 Task: Add the end date of July, 2023.
Action: Mouse moved to (836, 103)
Screenshot: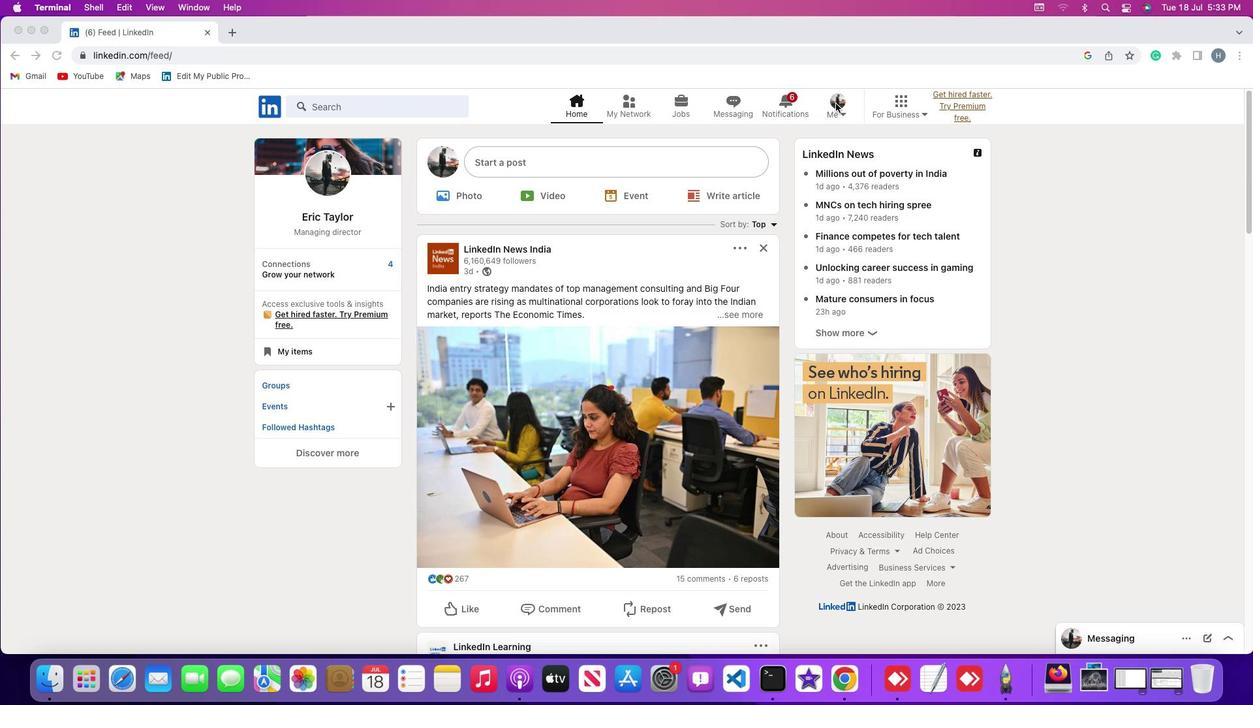 
Action: Mouse pressed left at (836, 103)
Screenshot: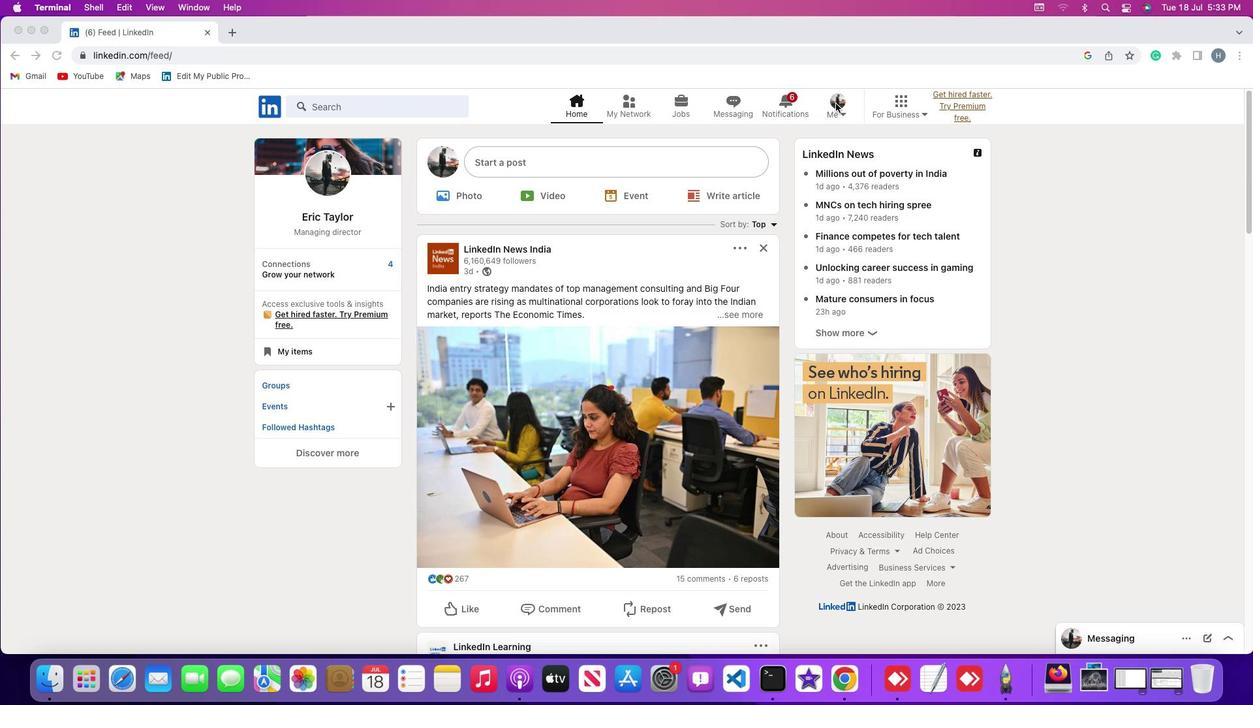 
Action: Mouse moved to (844, 111)
Screenshot: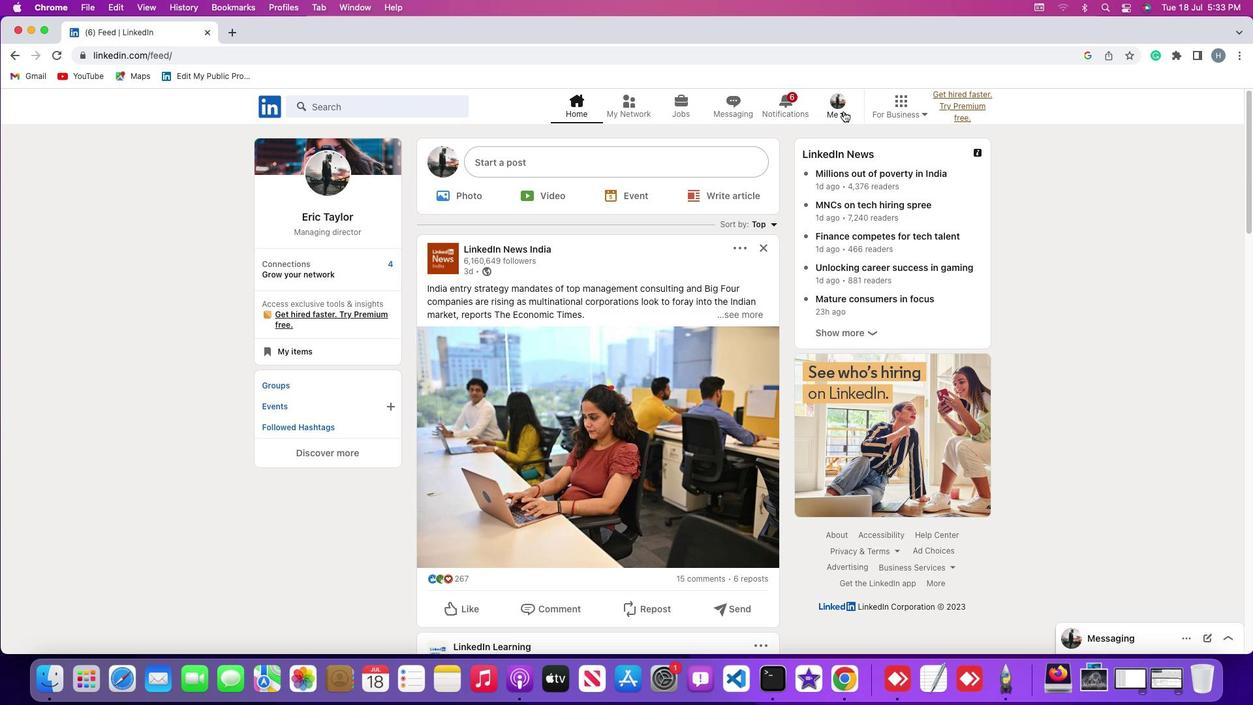 
Action: Mouse pressed left at (844, 111)
Screenshot: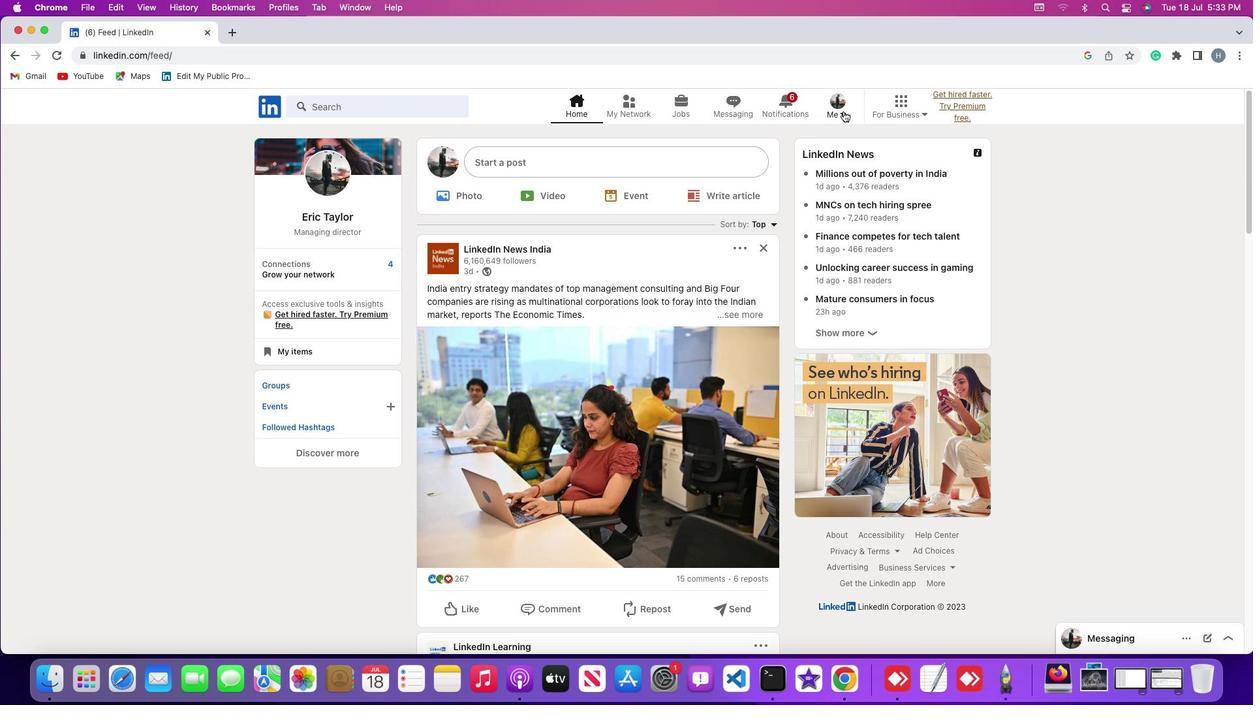 
Action: Mouse moved to (821, 176)
Screenshot: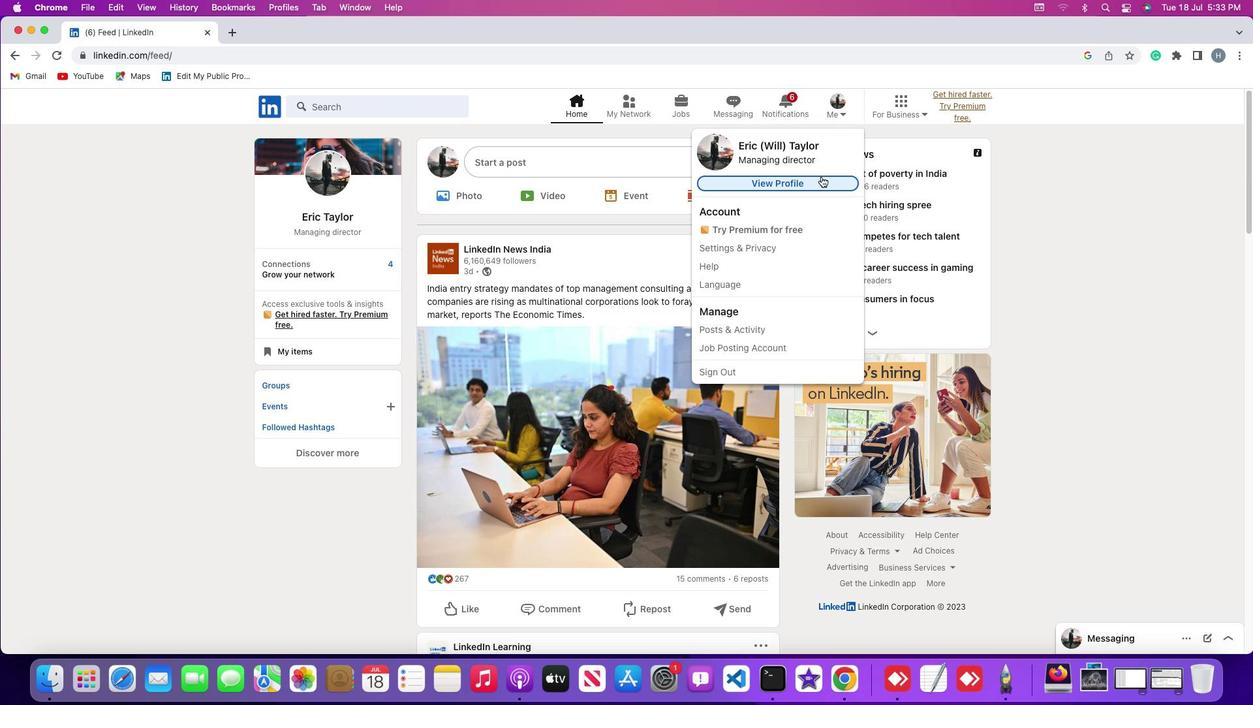 
Action: Mouse pressed left at (821, 176)
Screenshot: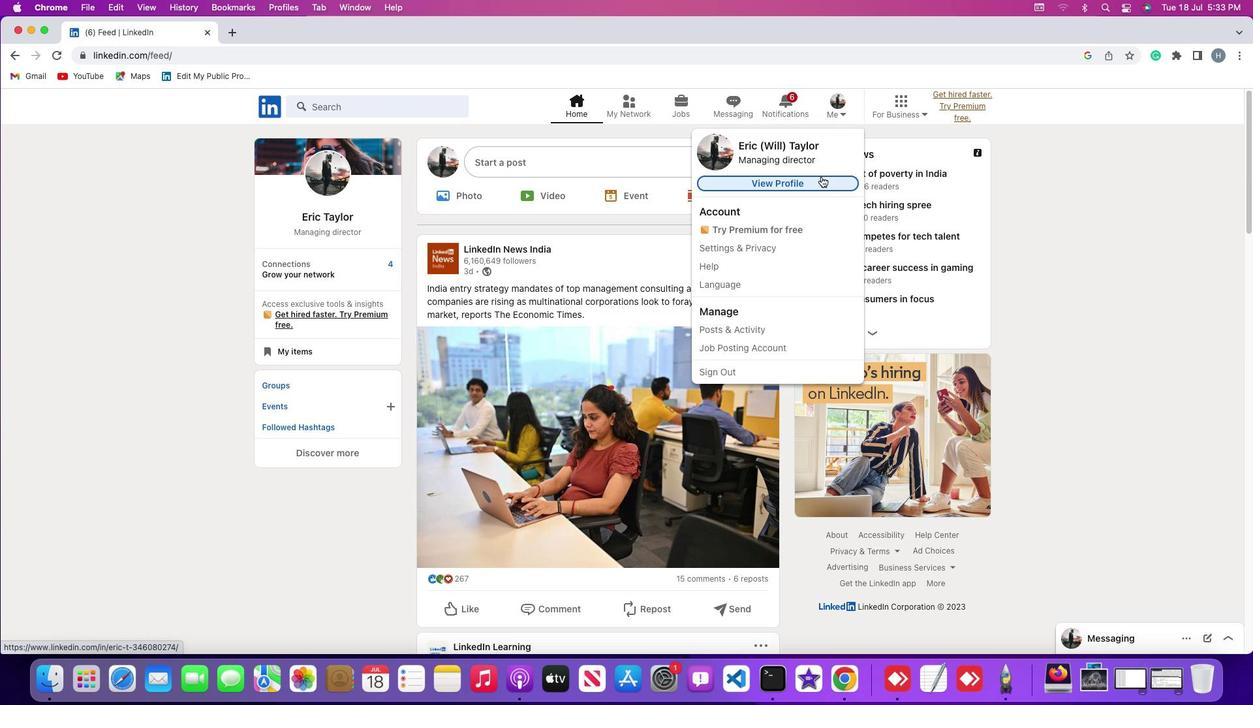 
Action: Mouse moved to (755, 288)
Screenshot: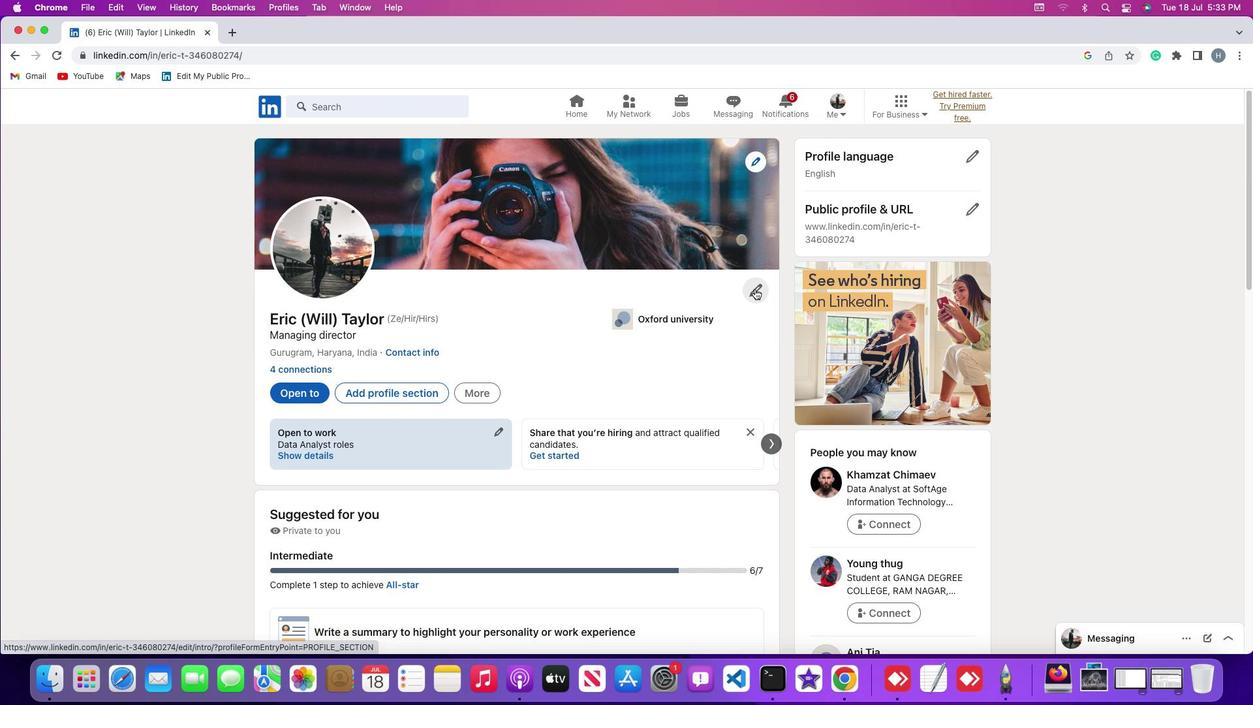 
Action: Mouse pressed left at (755, 288)
Screenshot: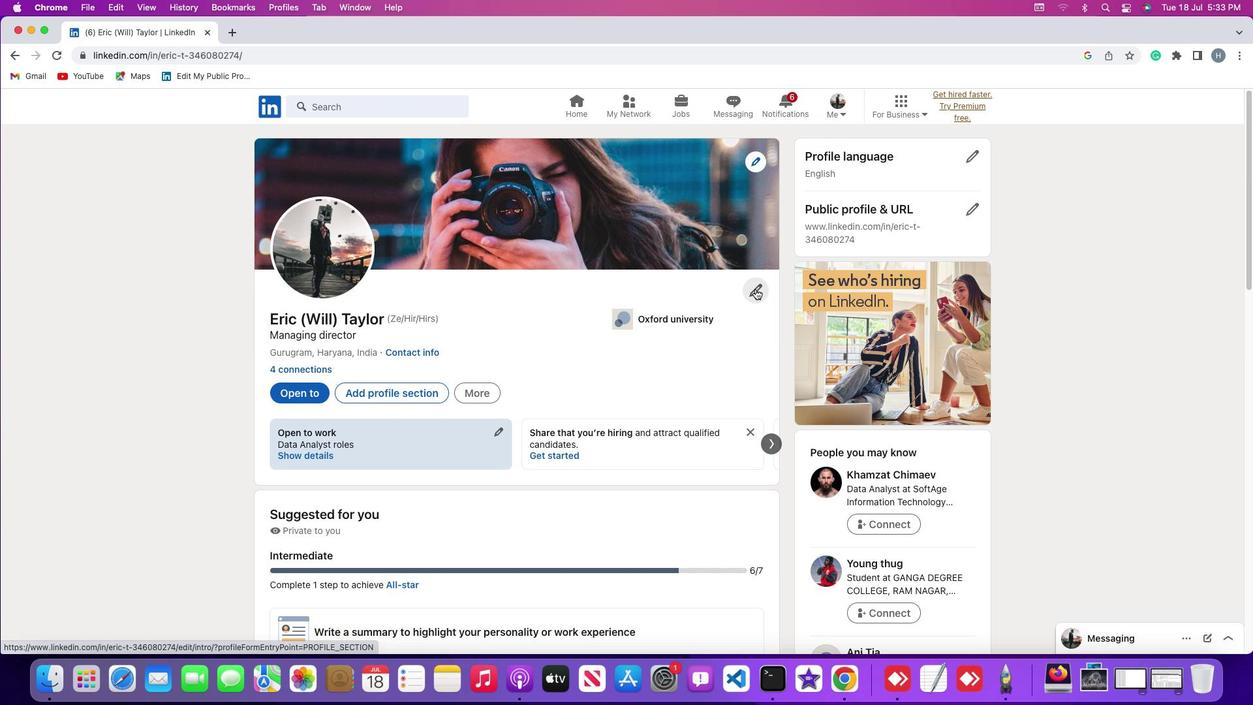 
Action: Mouse moved to (668, 348)
Screenshot: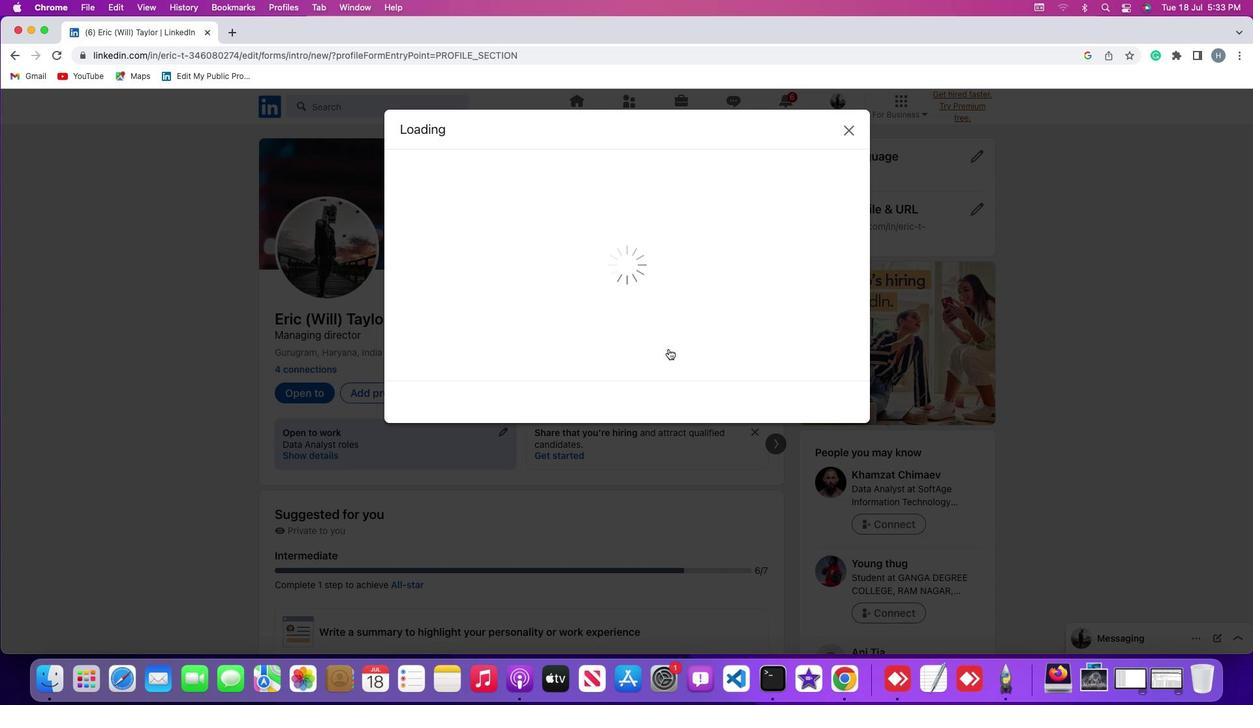 
Action: Mouse scrolled (668, 348) with delta (0, 0)
Screenshot: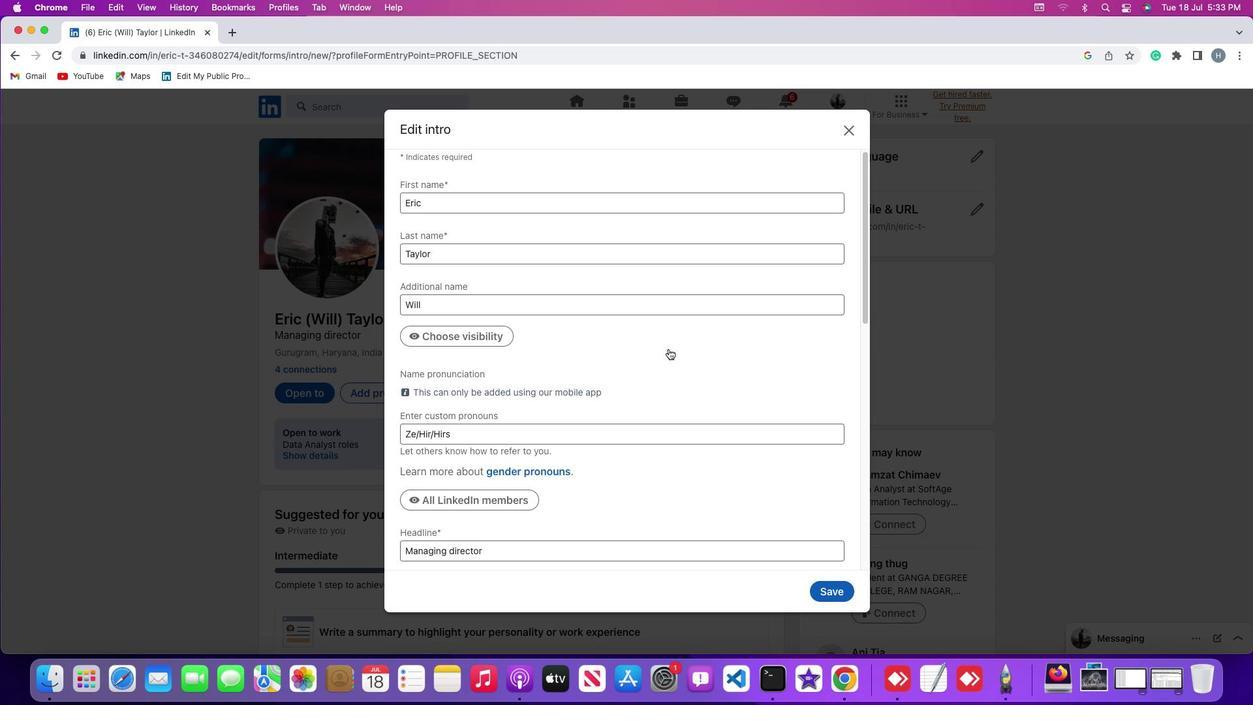 
Action: Mouse scrolled (668, 348) with delta (0, 0)
Screenshot: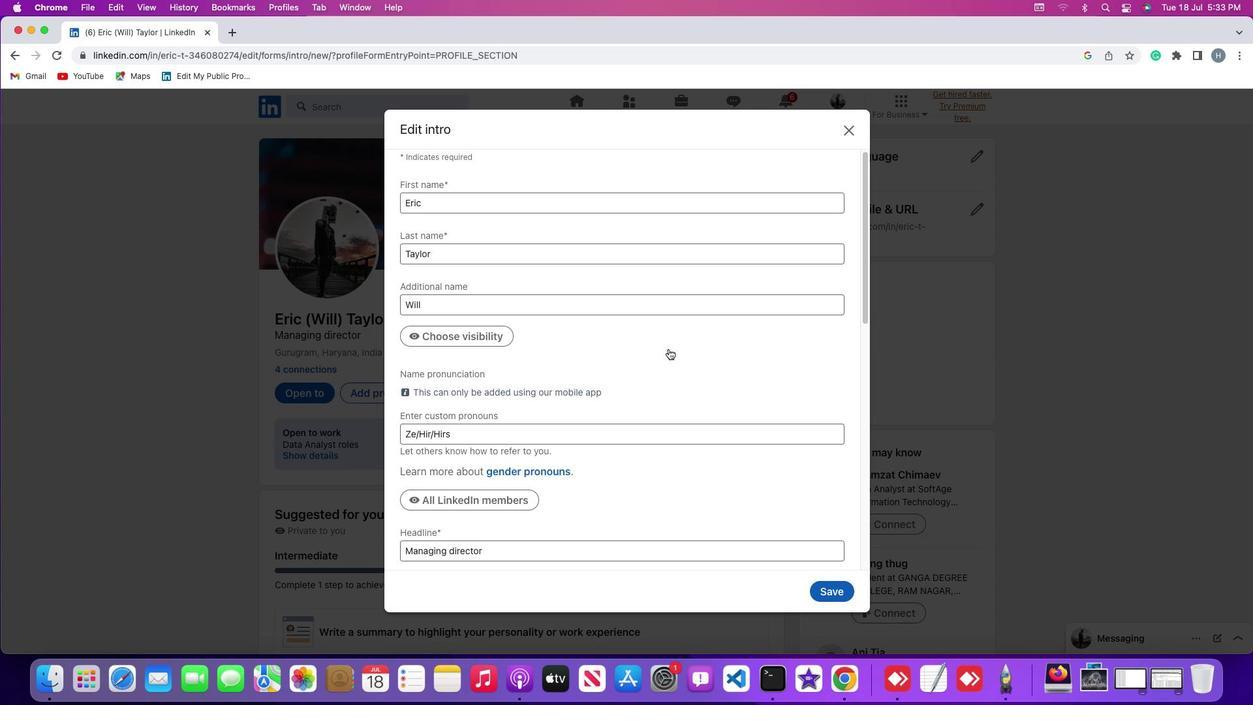 
Action: Mouse scrolled (668, 348) with delta (0, -1)
Screenshot: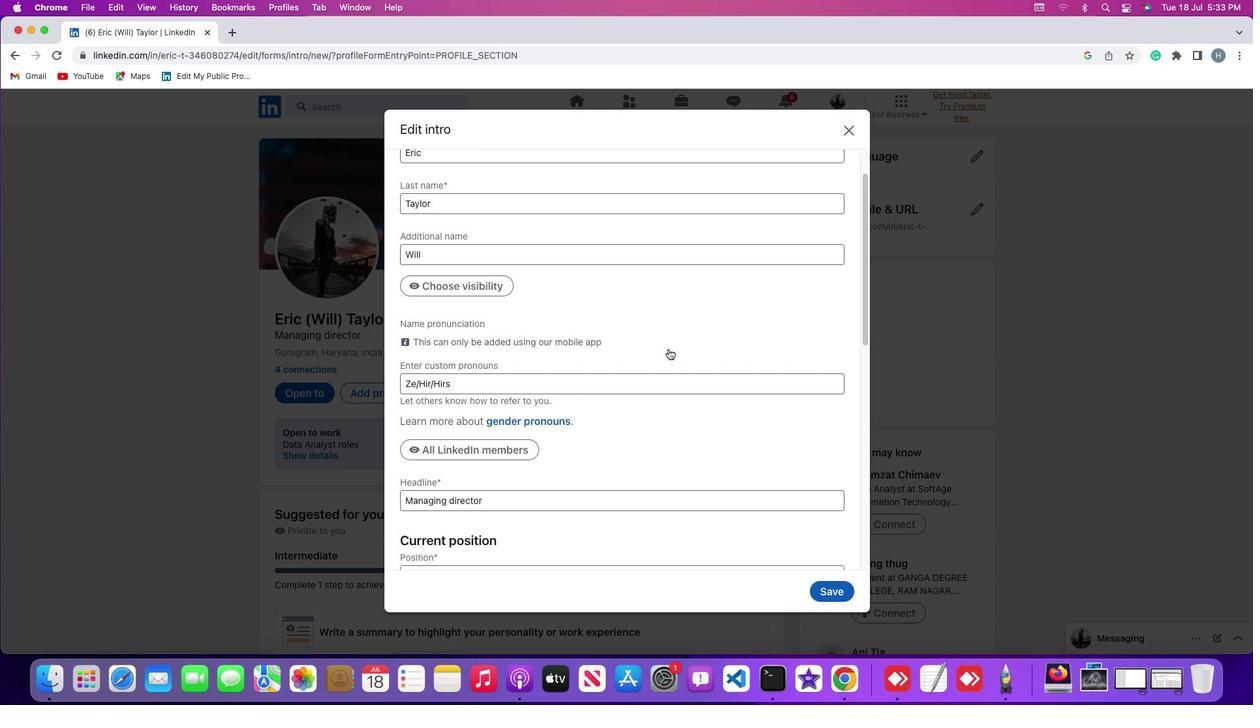 
Action: Mouse scrolled (668, 348) with delta (0, -3)
Screenshot: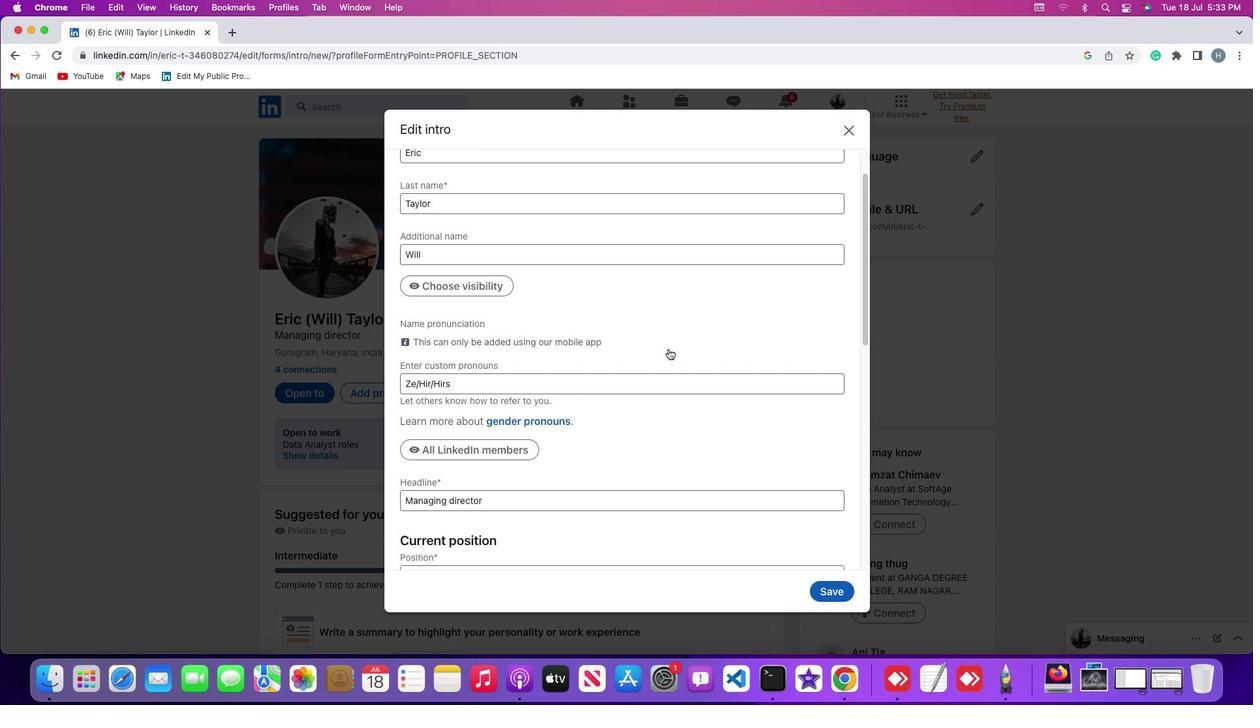 
Action: Mouse scrolled (668, 348) with delta (0, -3)
Screenshot: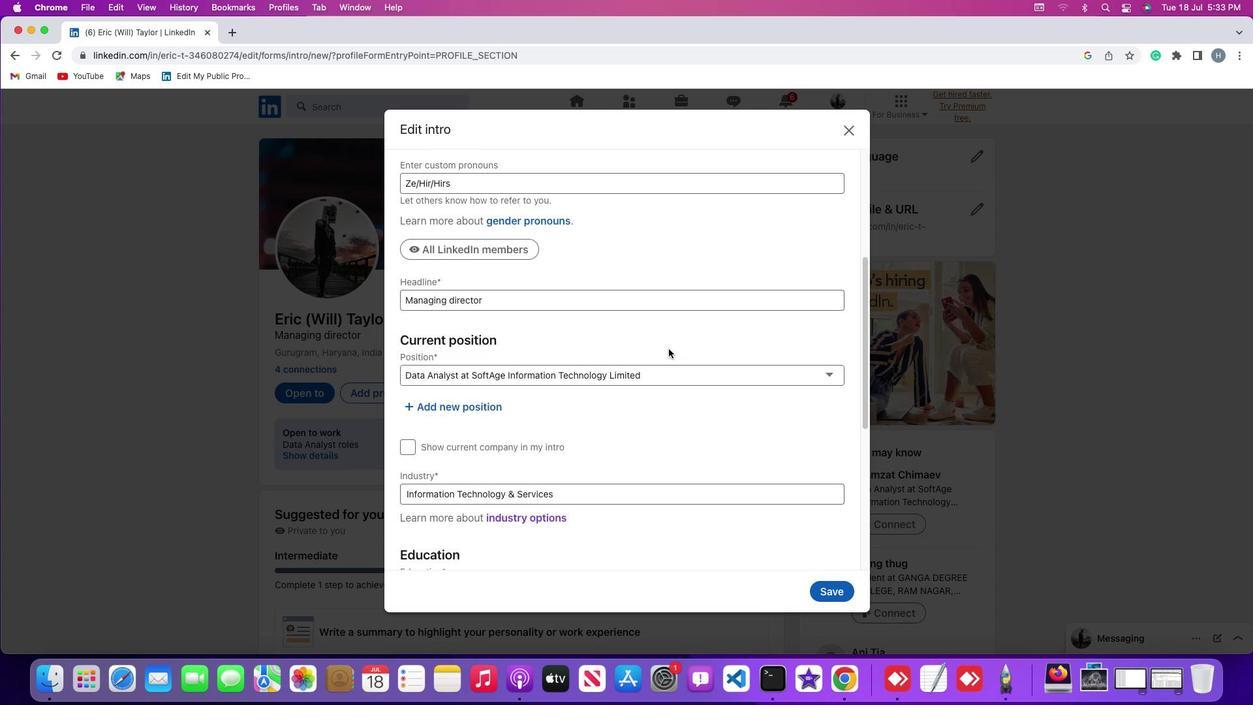 
Action: Mouse scrolled (668, 348) with delta (0, -4)
Screenshot: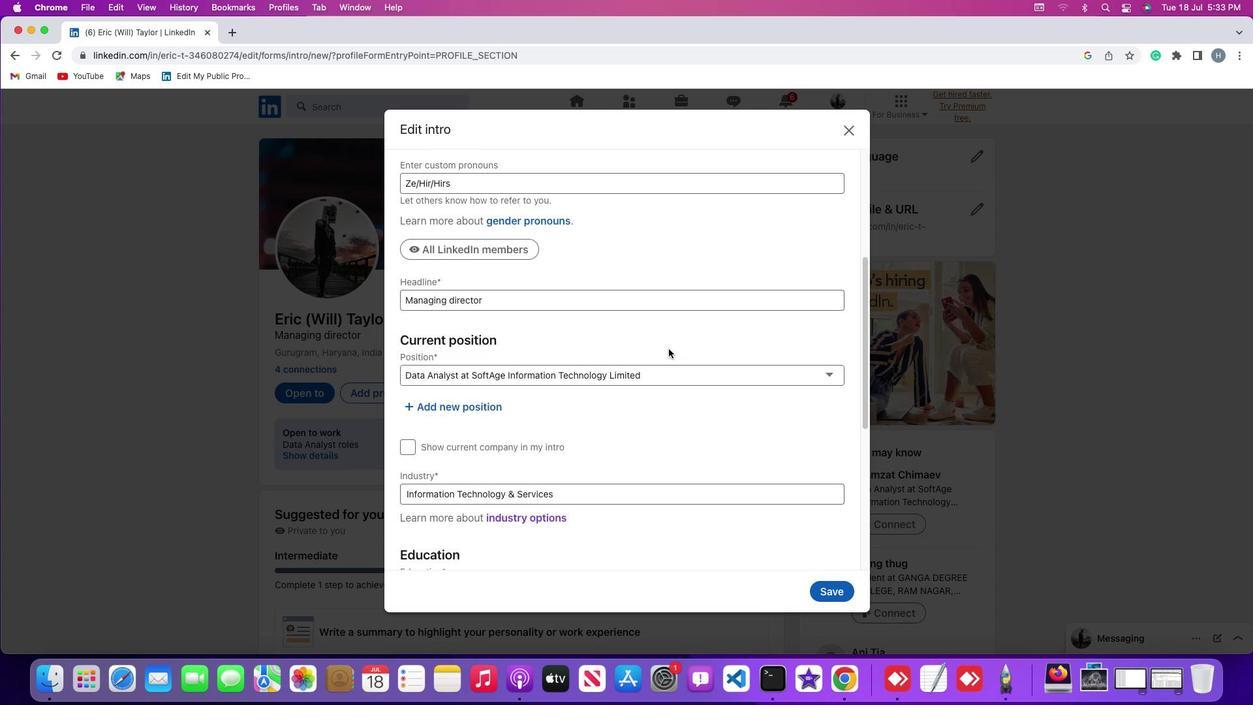 
Action: Mouse scrolled (668, 348) with delta (0, -4)
Screenshot: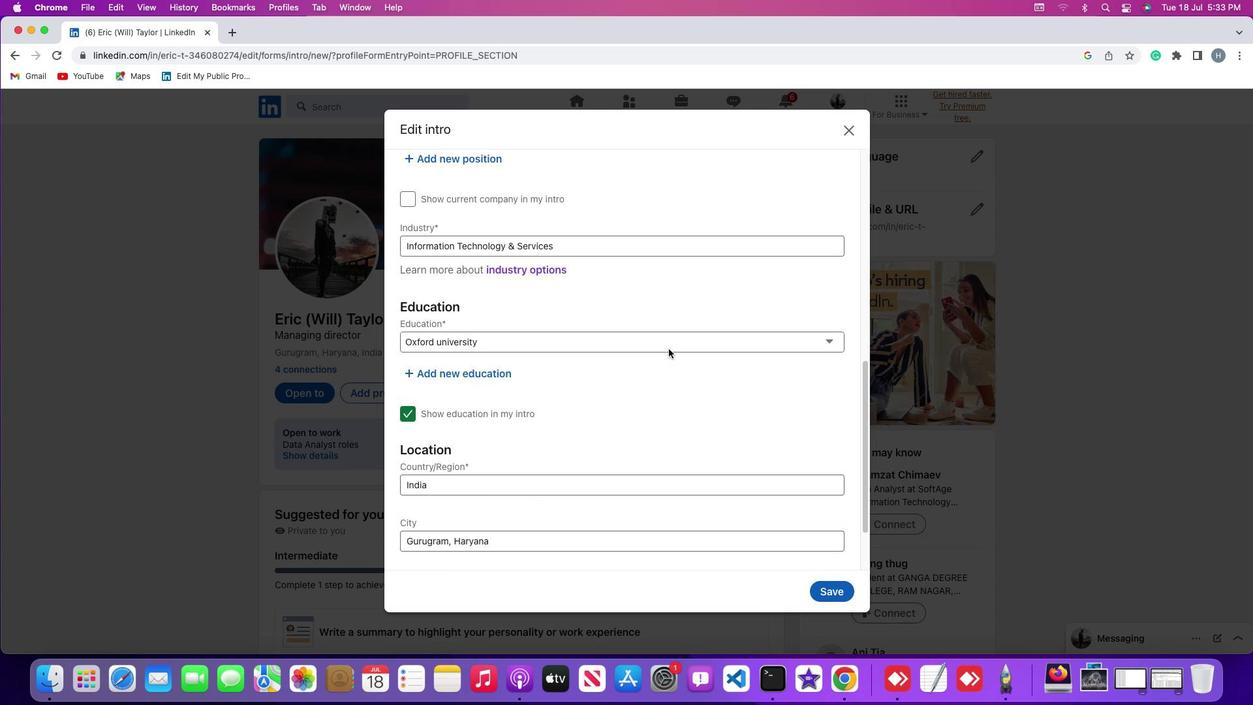 
Action: Mouse scrolled (668, 348) with delta (0, 0)
Screenshot: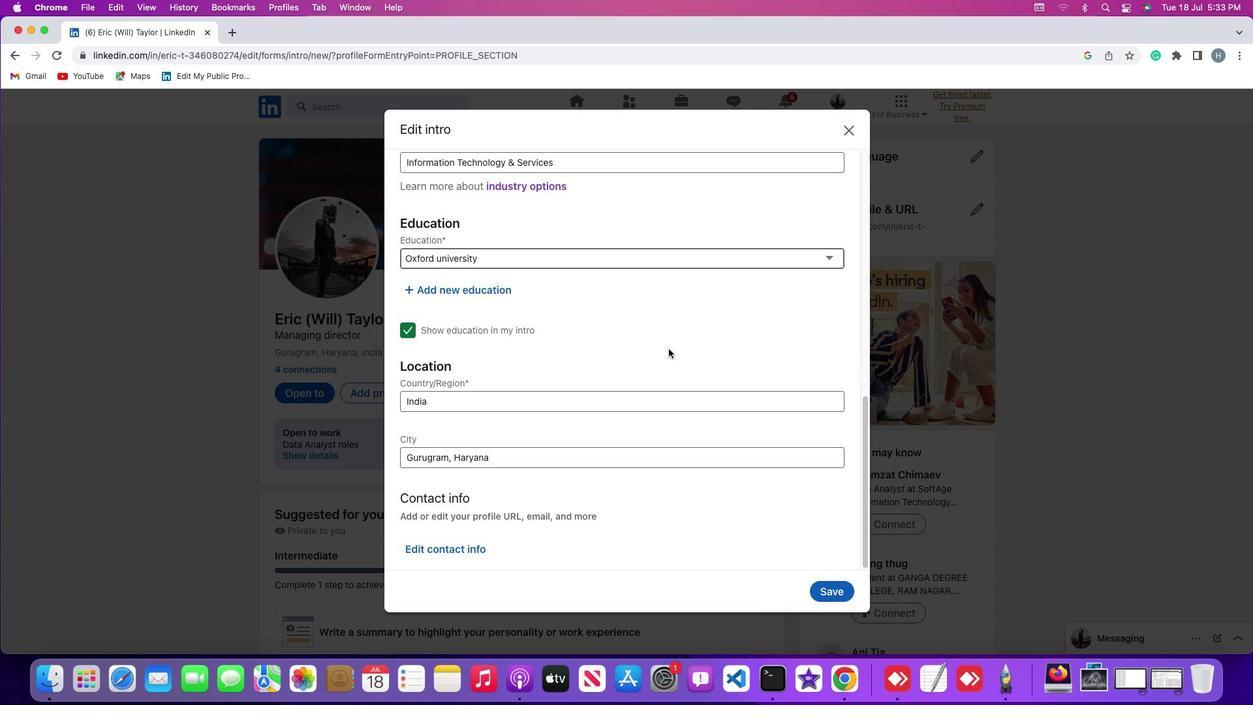 
Action: Mouse scrolled (668, 348) with delta (0, 0)
Screenshot: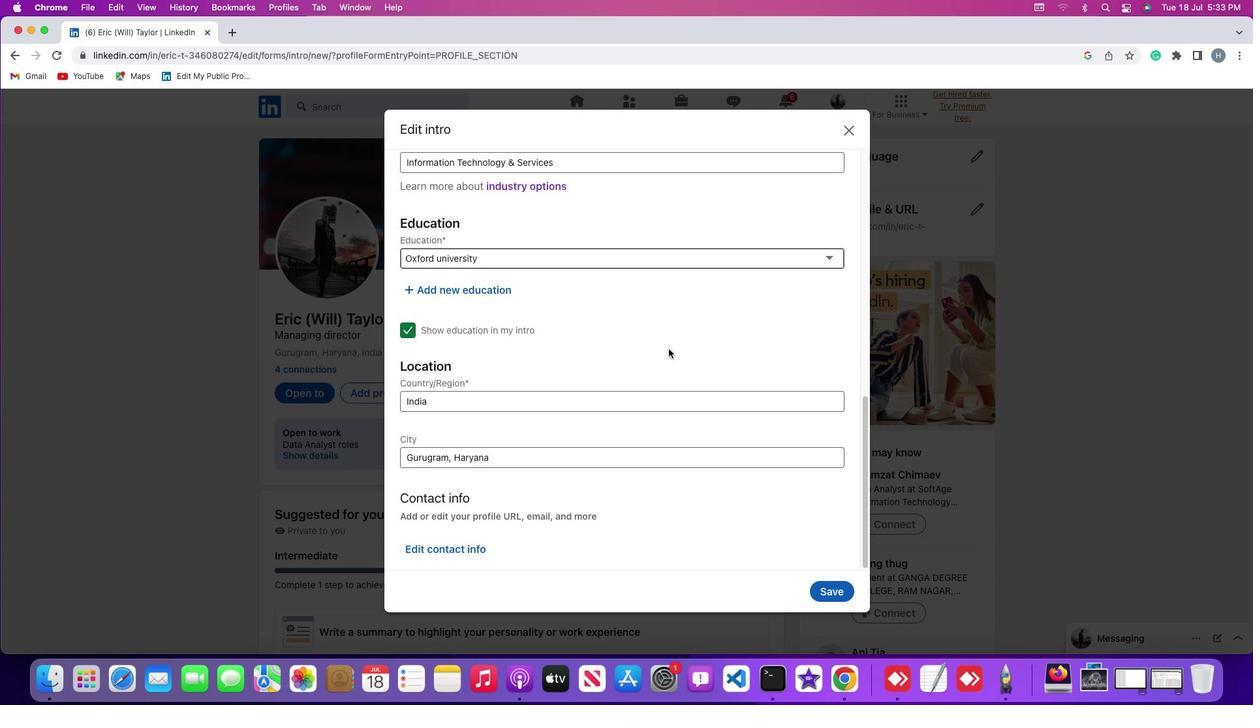 
Action: Mouse scrolled (668, 348) with delta (0, -2)
Screenshot: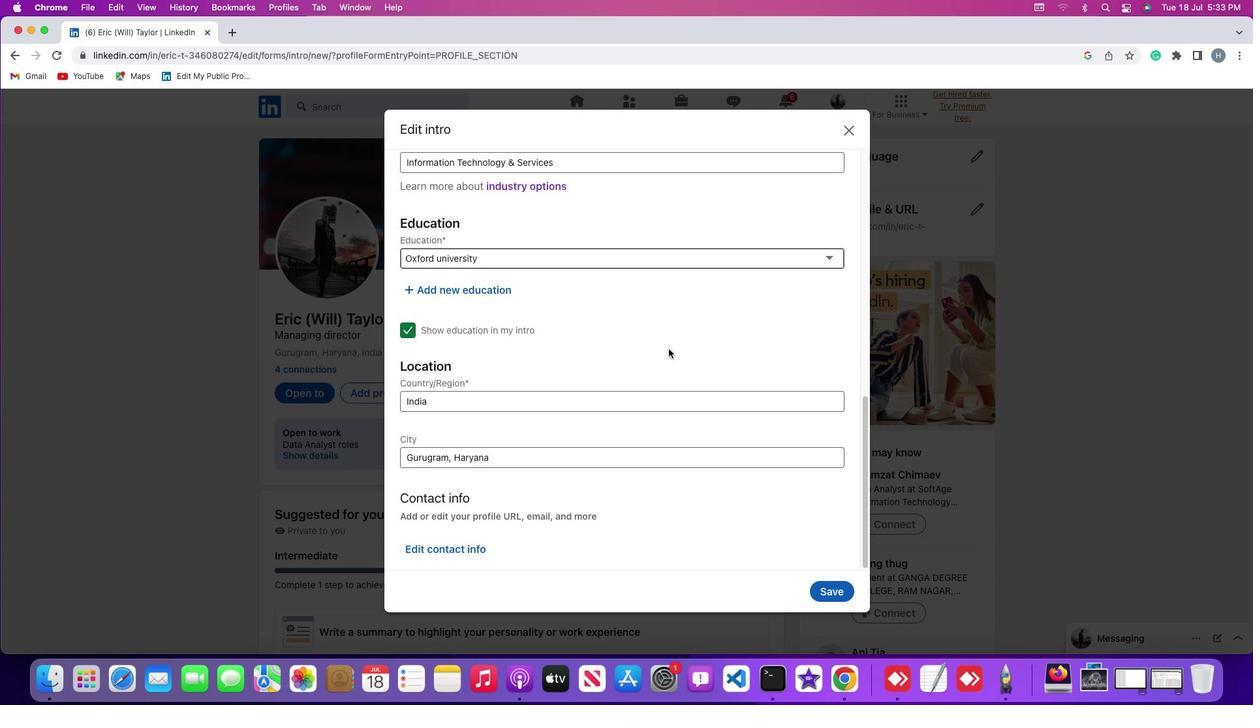 
Action: Mouse scrolled (668, 348) with delta (0, -3)
Screenshot: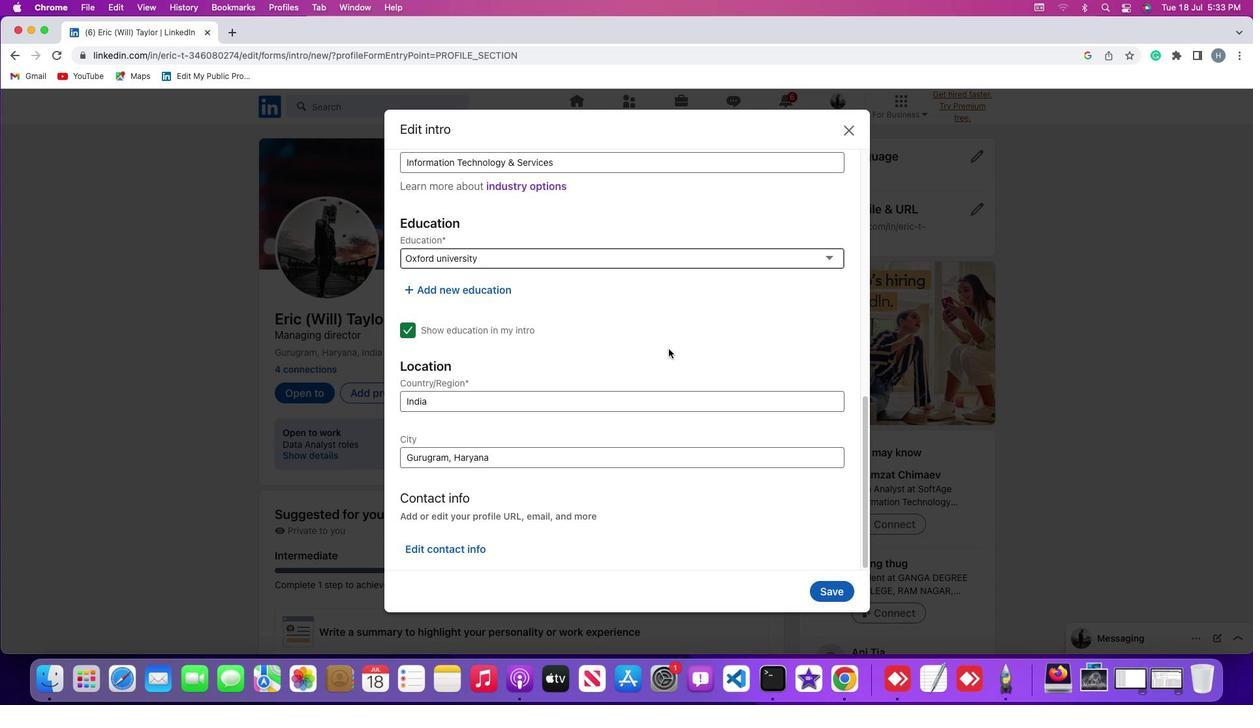 
Action: Mouse scrolled (668, 348) with delta (0, -3)
Screenshot: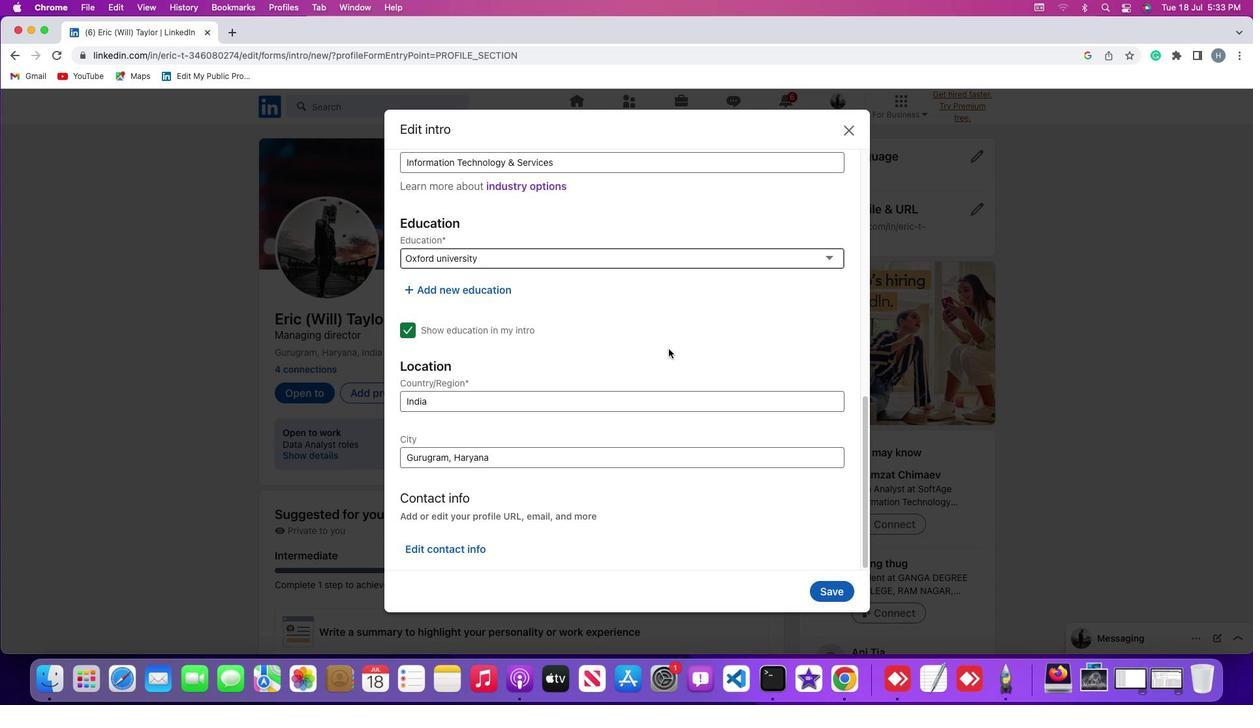 
Action: Mouse scrolled (668, 348) with delta (0, -4)
Screenshot: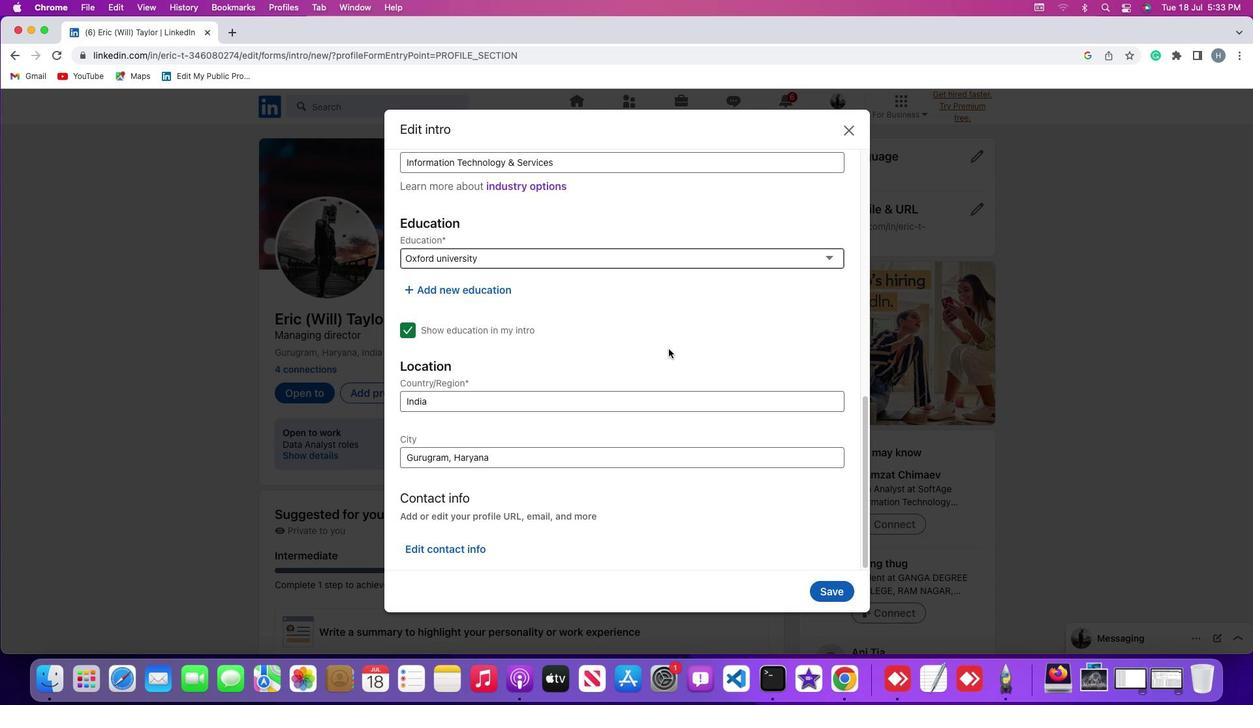 
Action: Mouse scrolled (668, 348) with delta (0, -4)
Screenshot: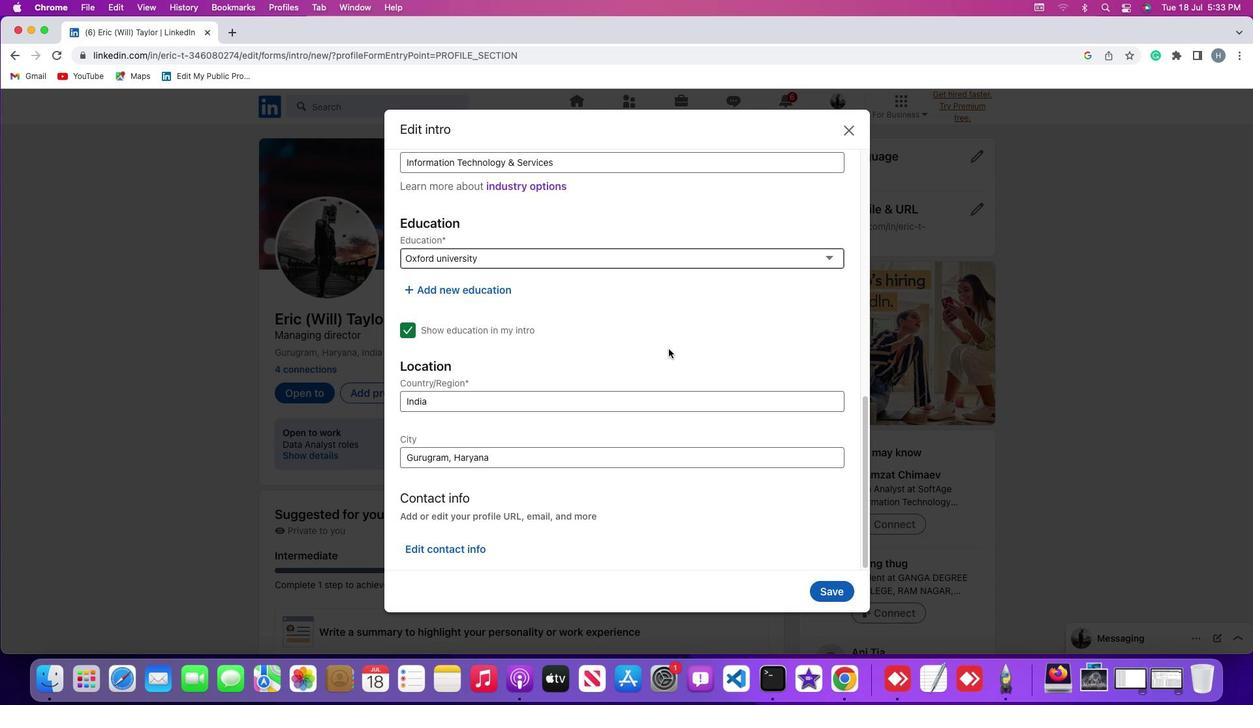 
Action: Mouse moved to (495, 287)
Screenshot: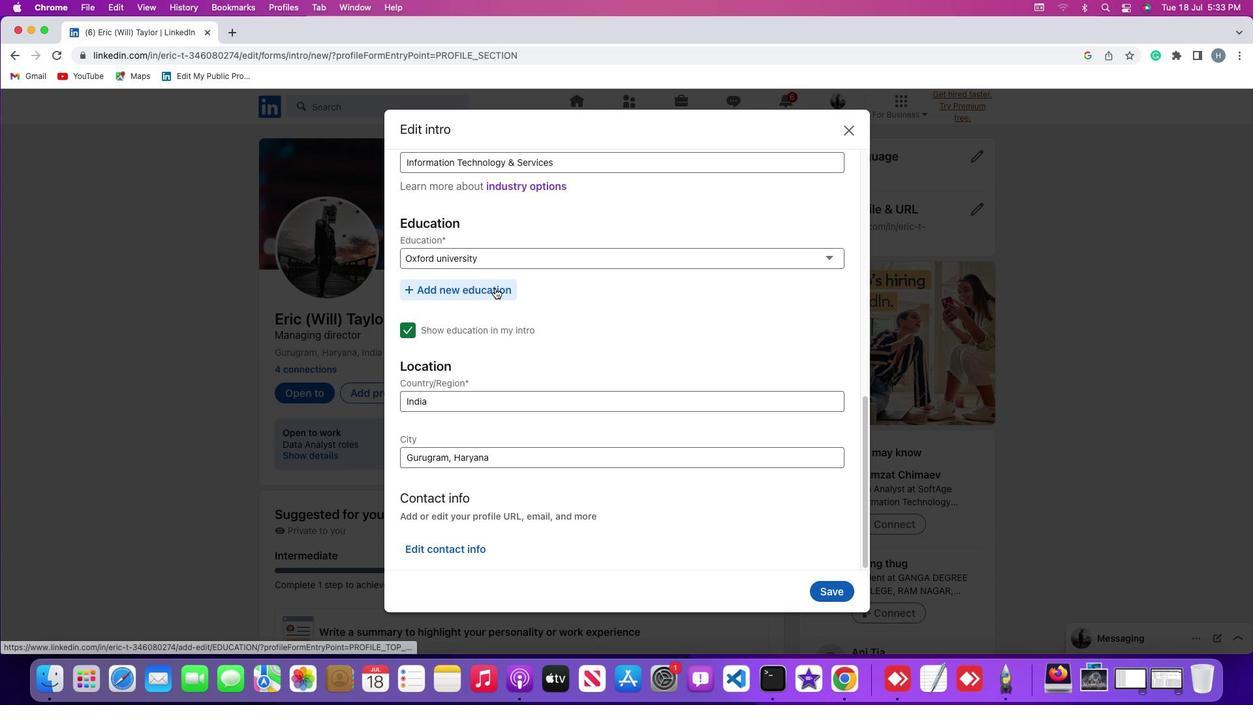 
Action: Mouse pressed left at (495, 287)
Screenshot: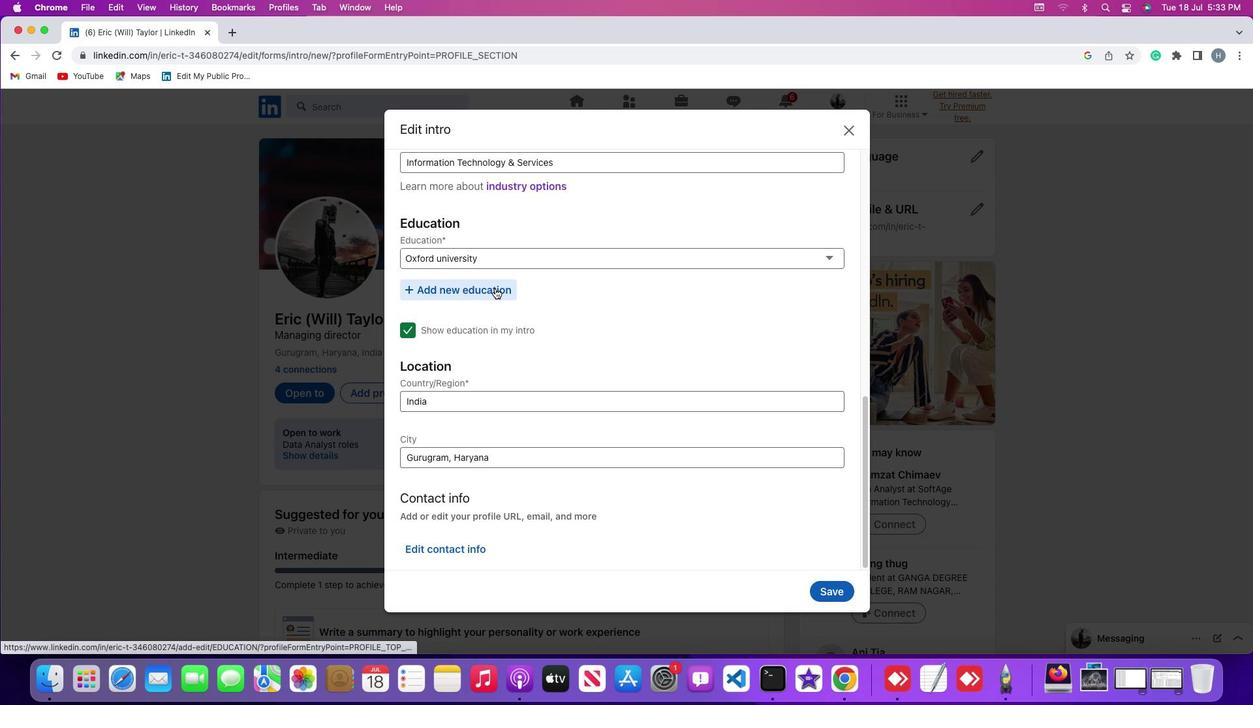 
Action: Mouse moved to (647, 282)
Screenshot: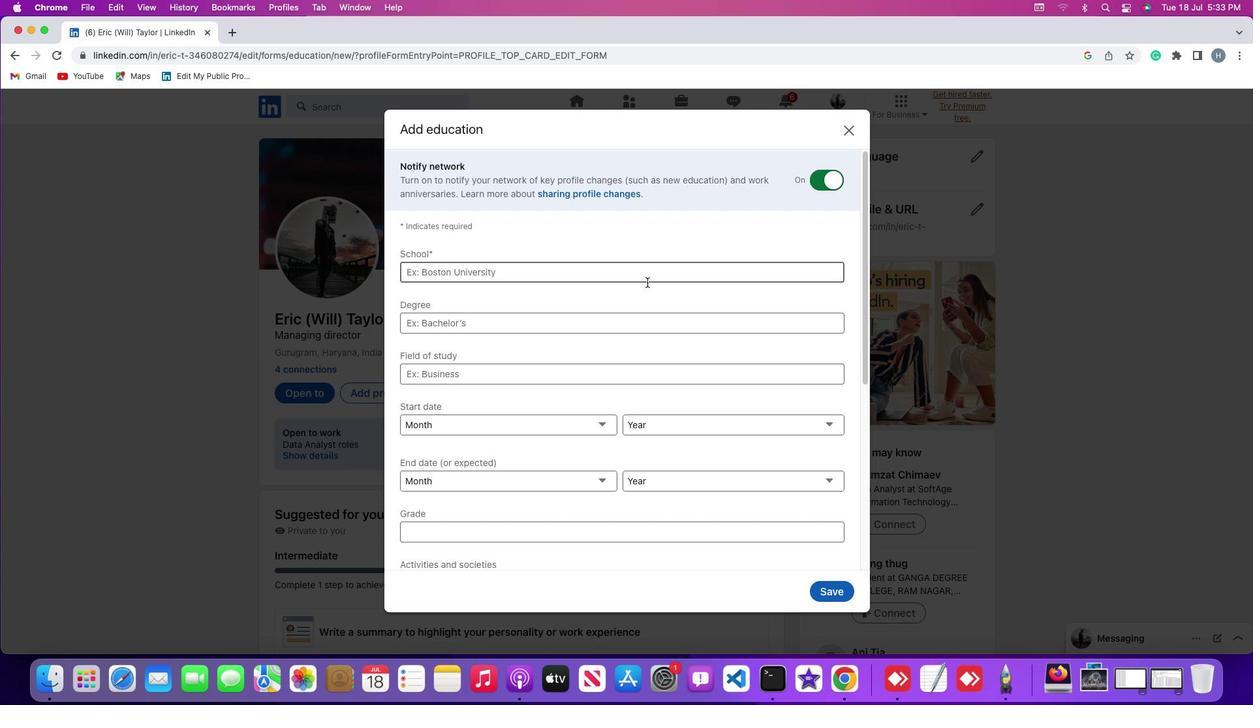 
Action: Mouse scrolled (647, 282) with delta (0, 0)
Screenshot: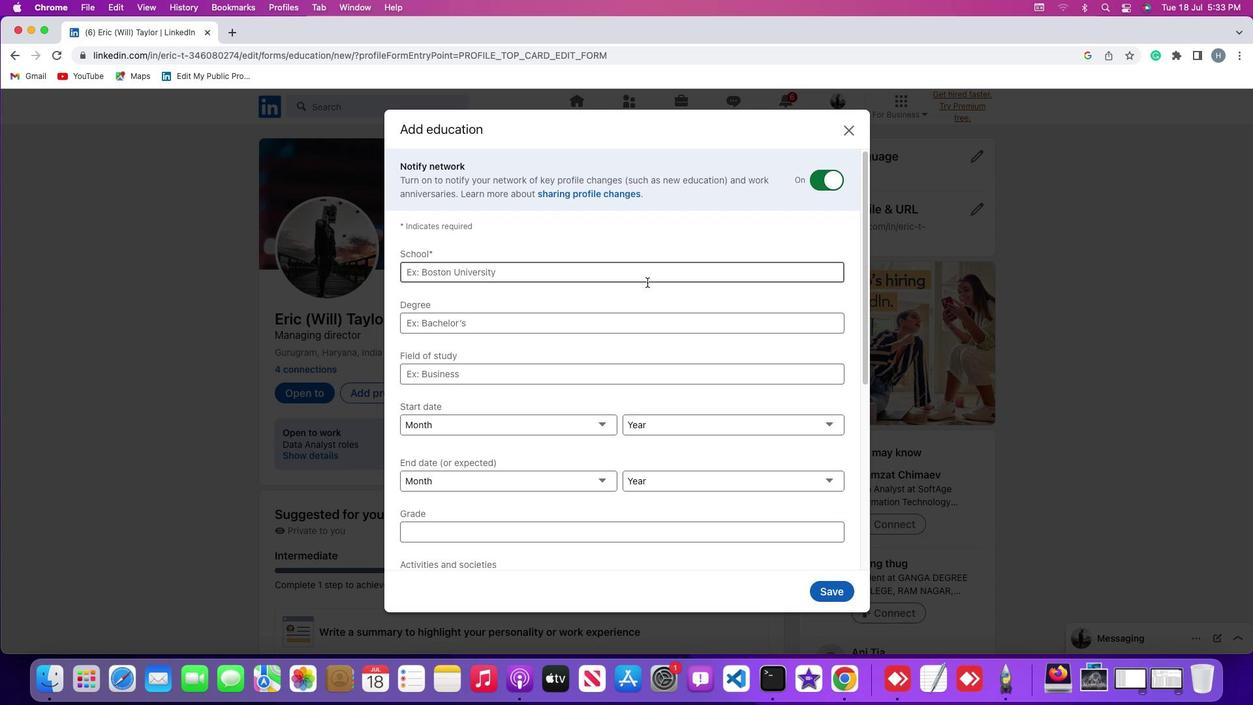 
Action: Mouse scrolled (647, 282) with delta (0, 0)
Screenshot: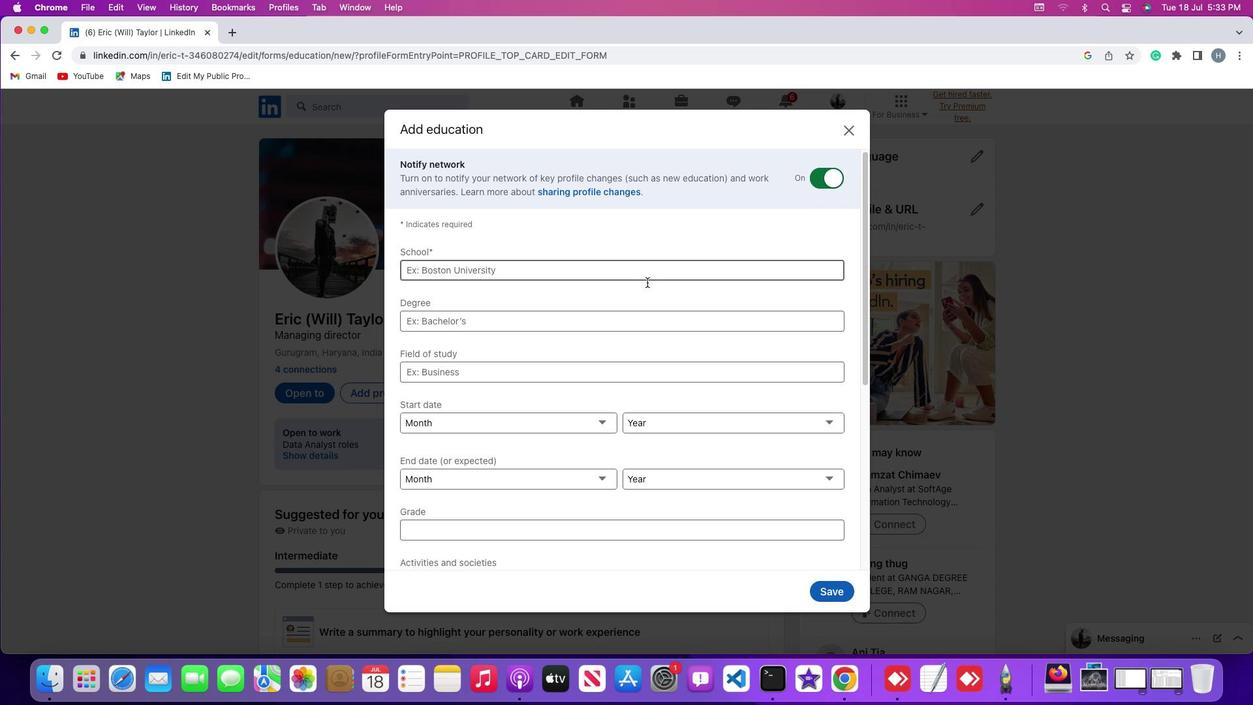 
Action: Mouse scrolled (647, 282) with delta (0, -1)
Screenshot: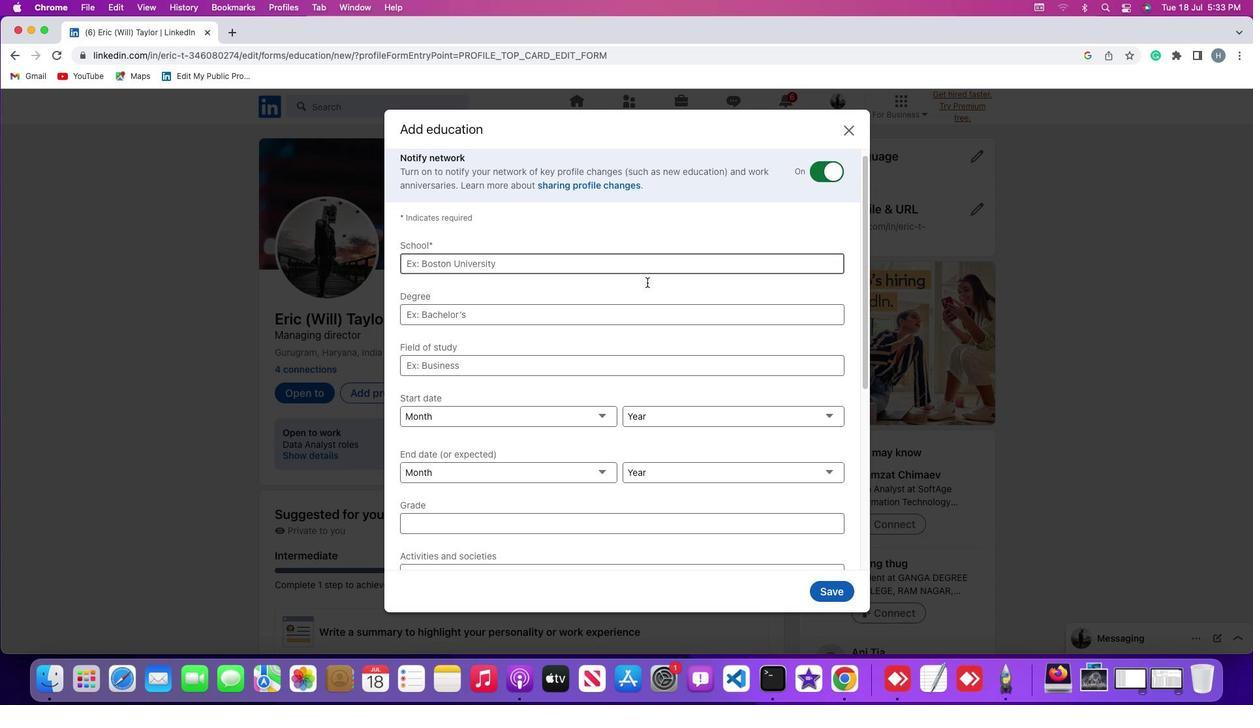 
Action: Mouse moved to (647, 282)
Screenshot: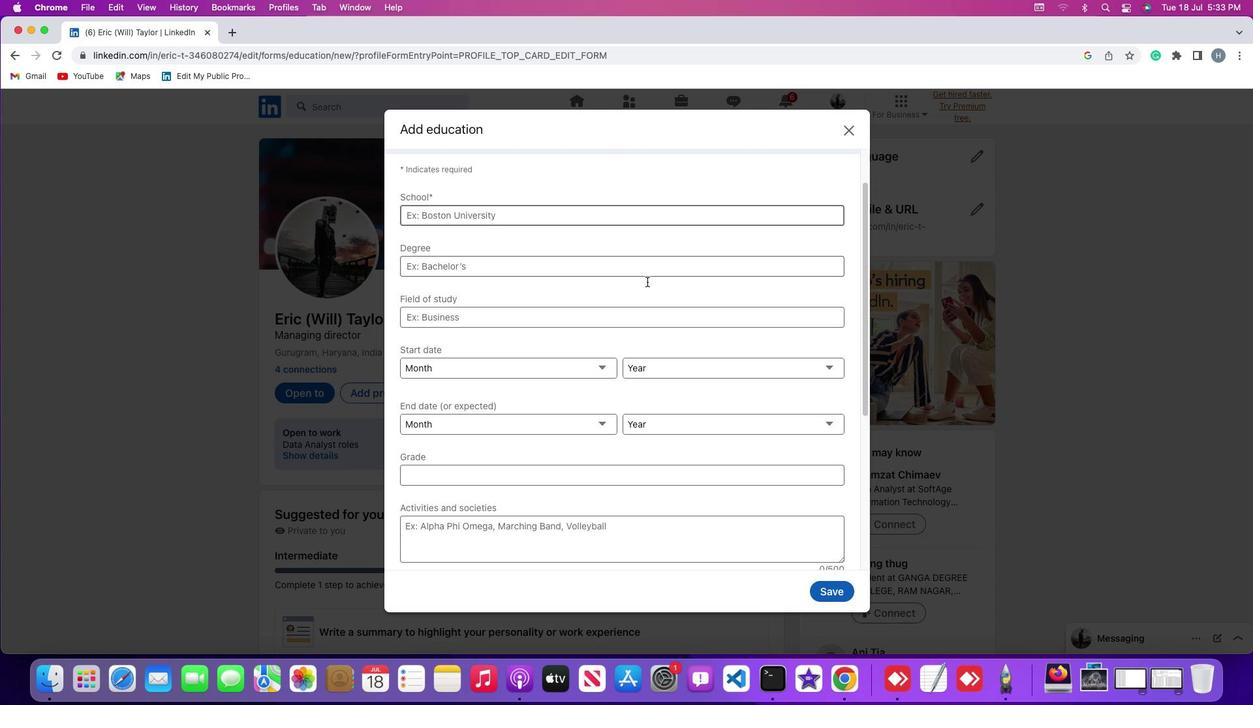 
Action: Mouse scrolled (647, 282) with delta (0, 0)
Screenshot: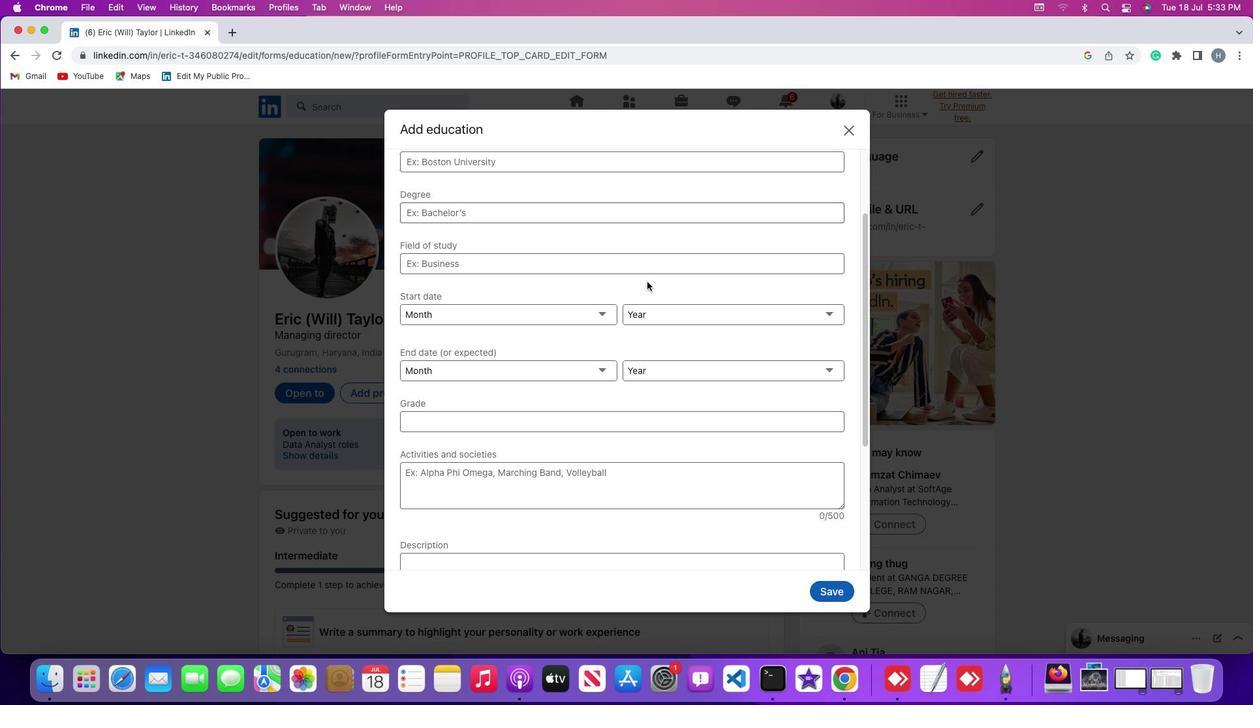 
Action: Mouse scrolled (647, 282) with delta (0, 0)
Screenshot: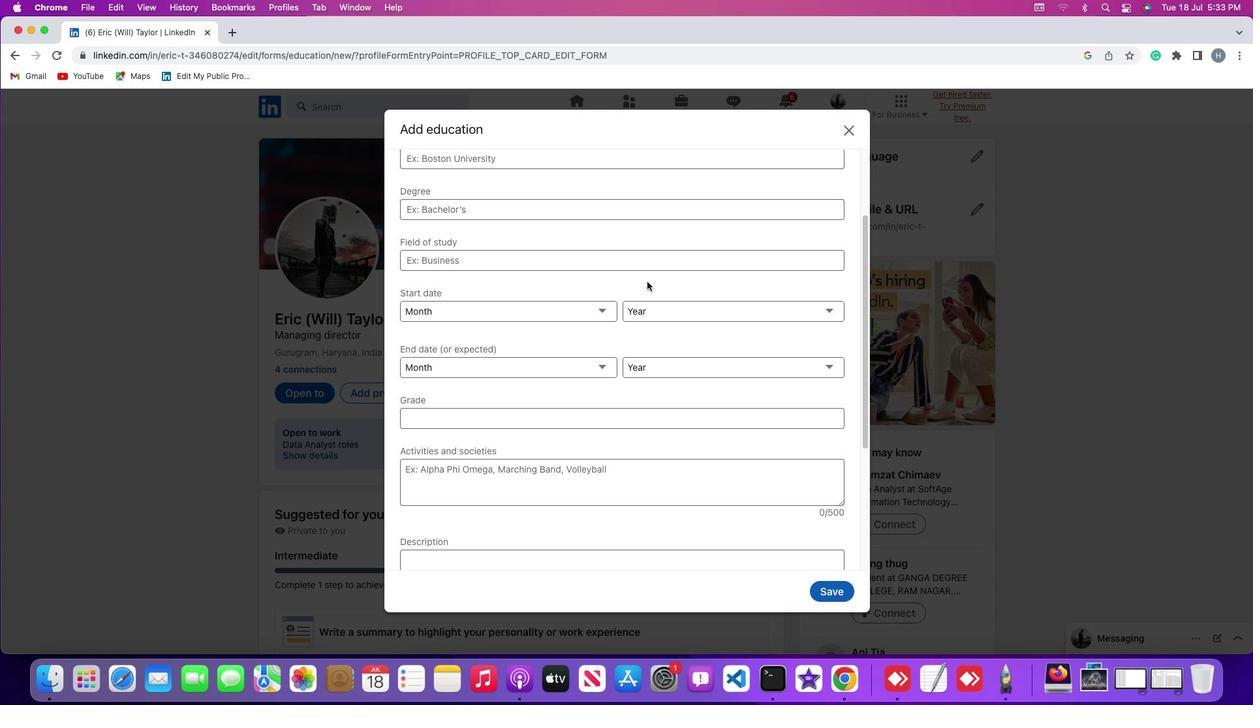 
Action: Mouse scrolled (647, 282) with delta (0, 0)
Screenshot: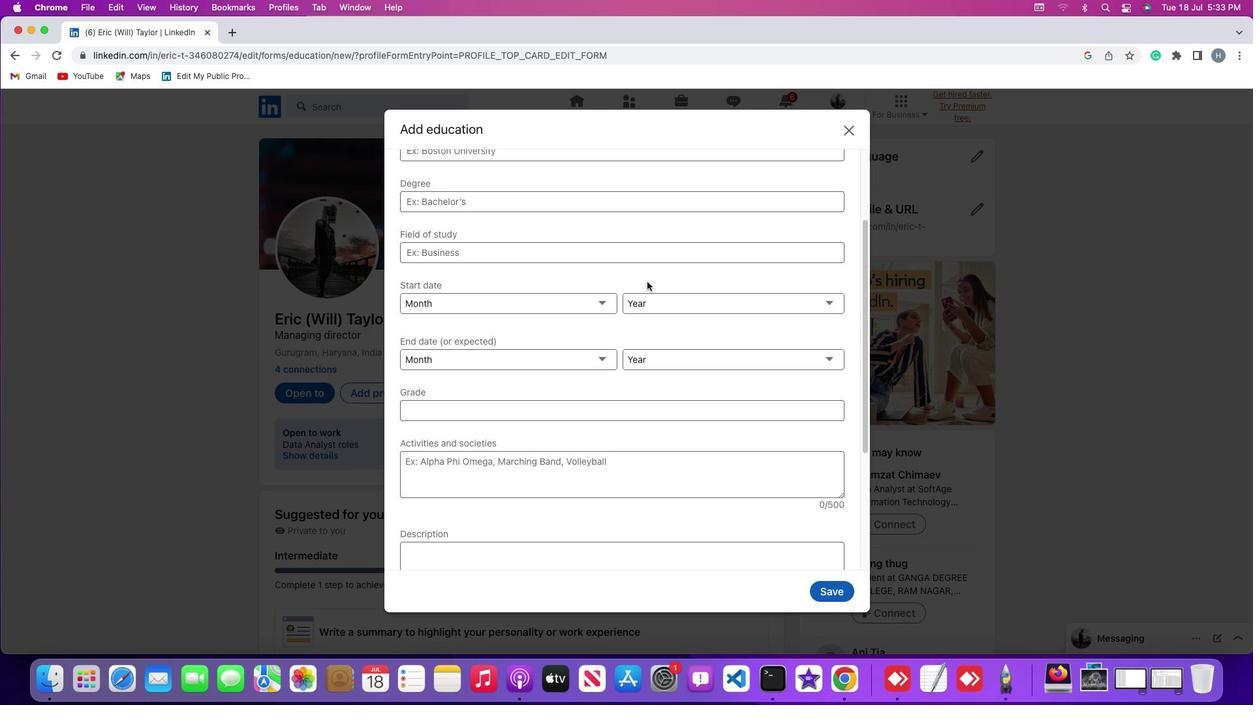 
Action: Mouse moved to (603, 308)
Screenshot: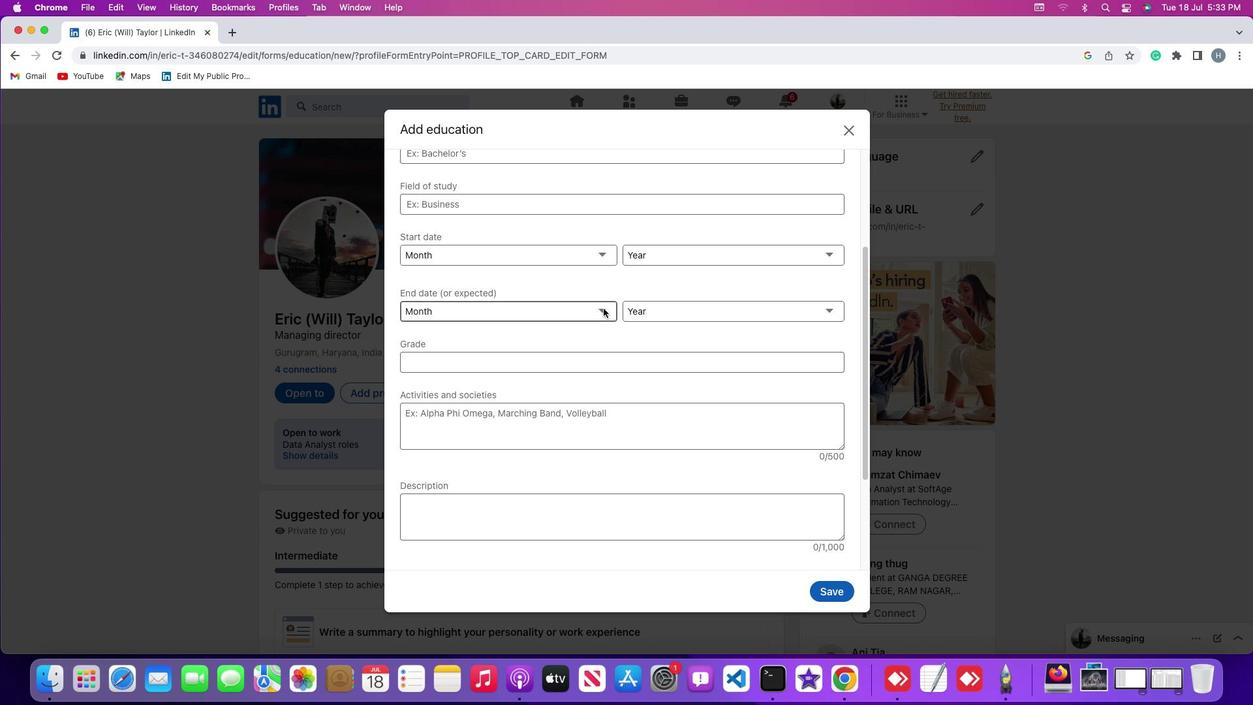 
Action: Mouse pressed left at (603, 308)
Screenshot: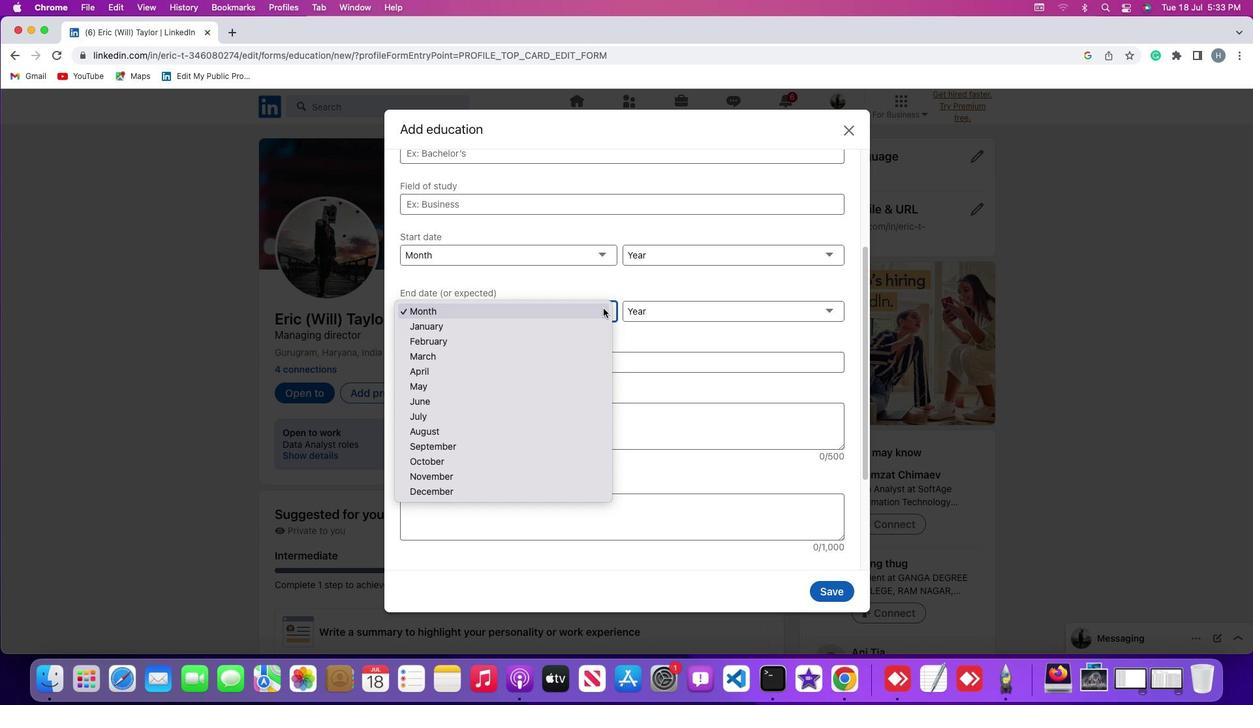 
Action: Mouse moved to (553, 412)
Screenshot: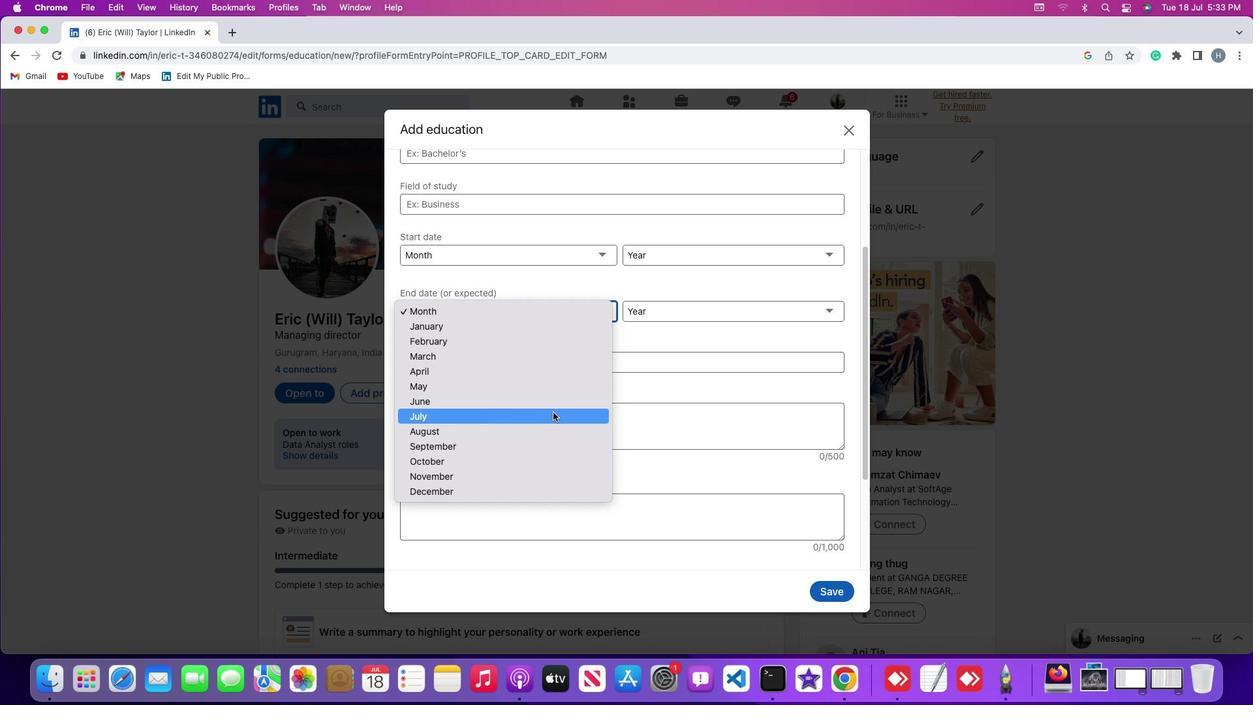 
Action: Mouse pressed left at (553, 412)
Screenshot: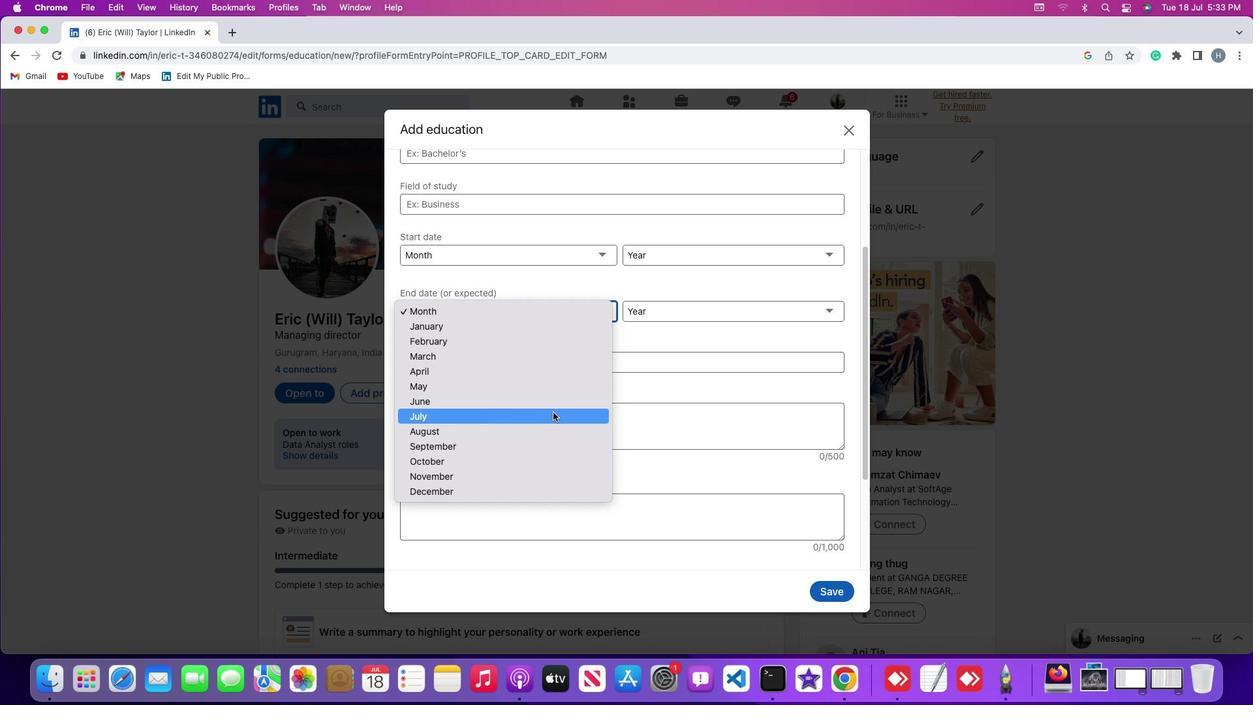
Action: Mouse moved to (828, 306)
Screenshot: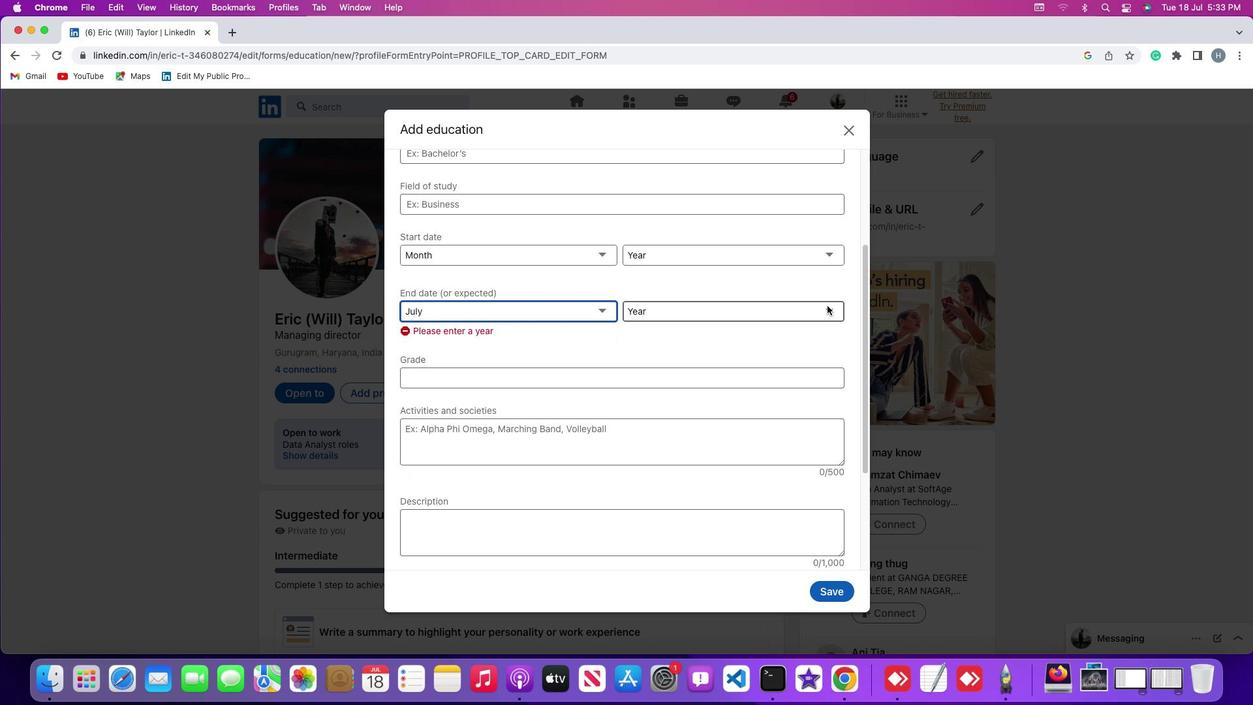 
Action: Mouse pressed left at (828, 306)
Screenshot: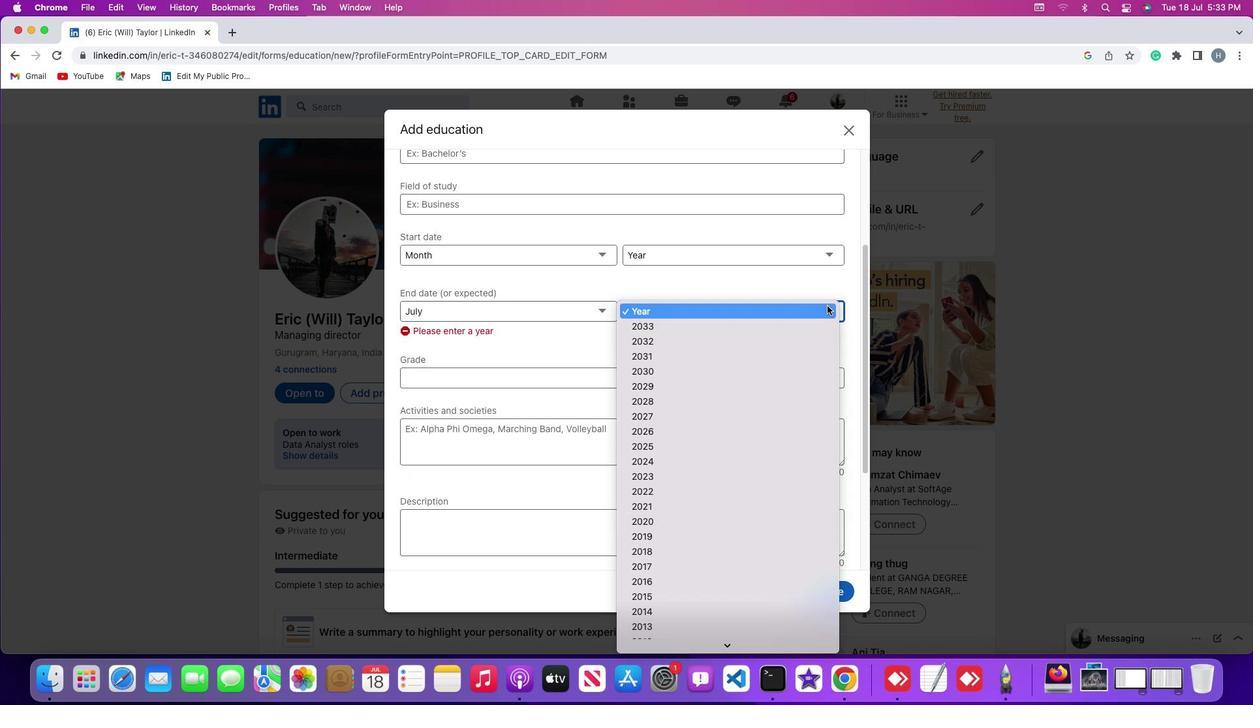 
Action: Mouse moved to (788, 472)
Screenshot: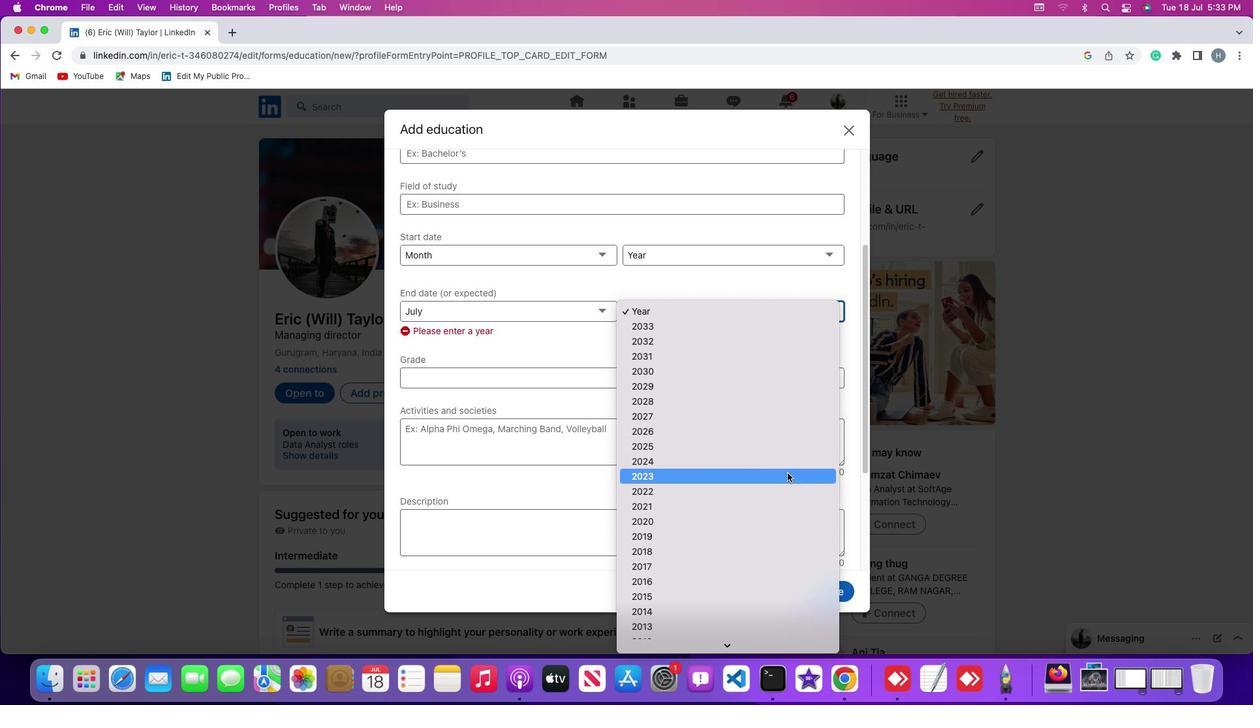
Action: Mouse pressed left at (788, 472)
Screenshot: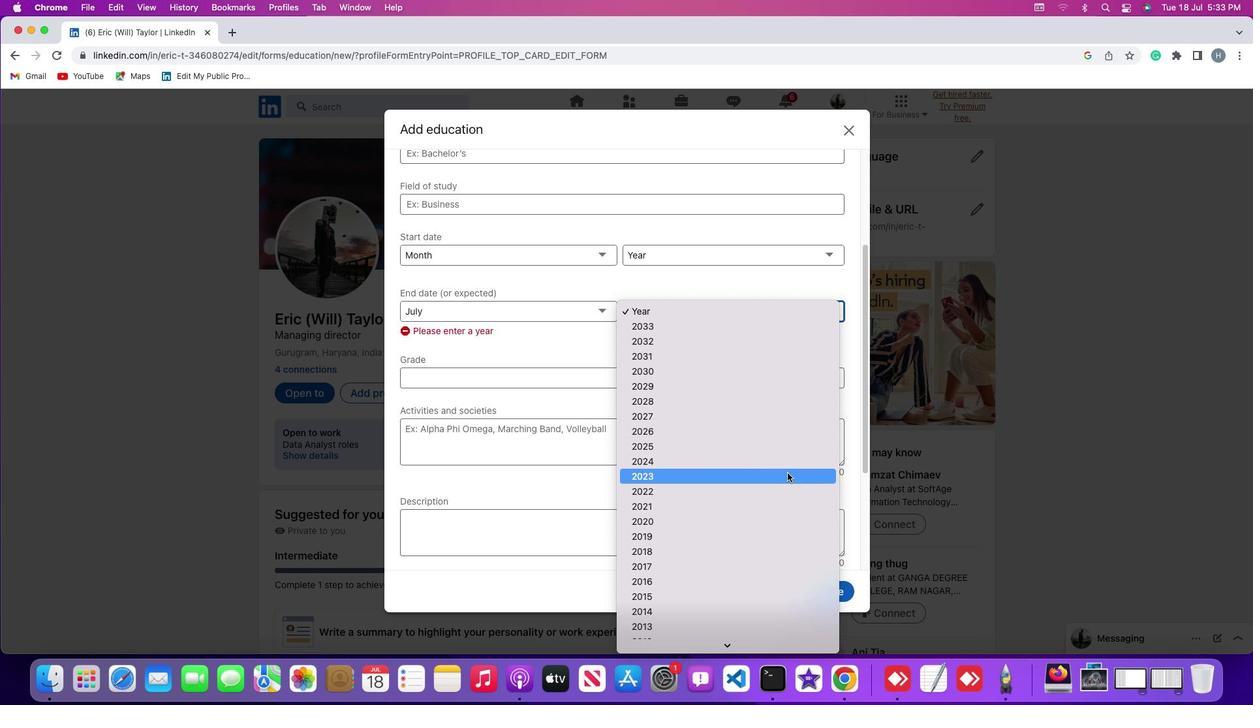 
Action: Mouse moved to (827, 331)
Screenshot: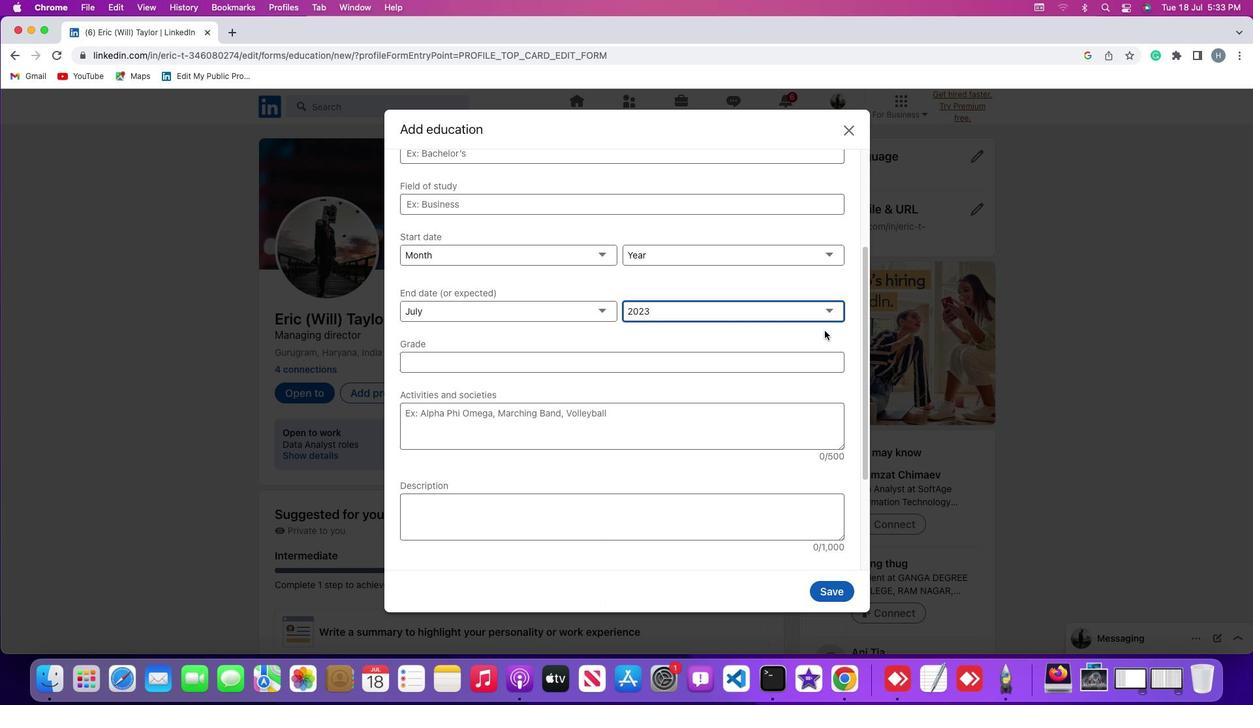 
